 Task: Find connections with filter location Barentu with filter topic #Technologywith filter profile language Spanish with filter current company Ixigo with filter school Sydenham College of Commerce and Economics with filter industry Retail Apparel and Fashion with filter service category Homeowners Insurance with filter keywords title Data Entry
Action: Mouse moved to (513, 70)
Screenshot: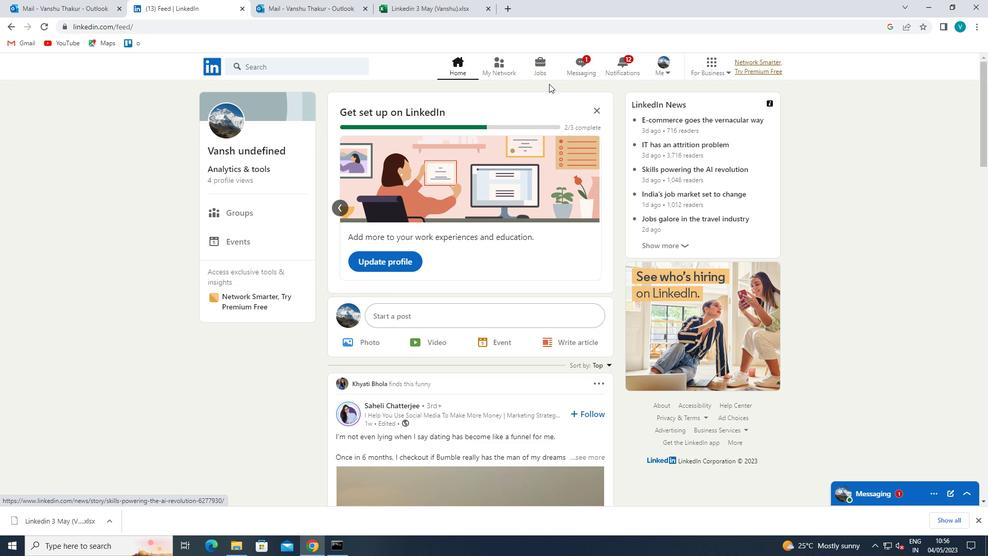 
Action: Mouse pressed left at (513, 70)
Screenshot: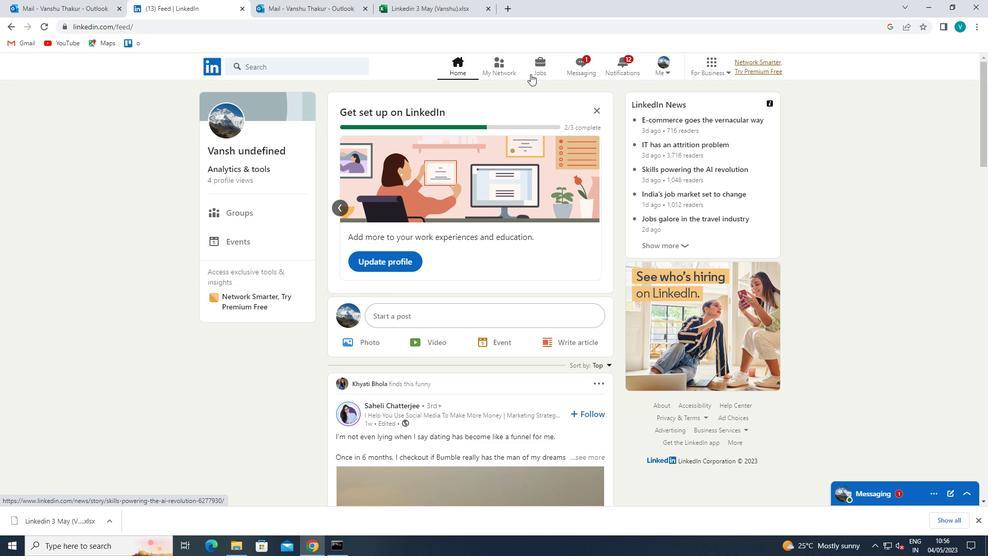 
Action: Mouse moved to (284, 122)
Screenshot: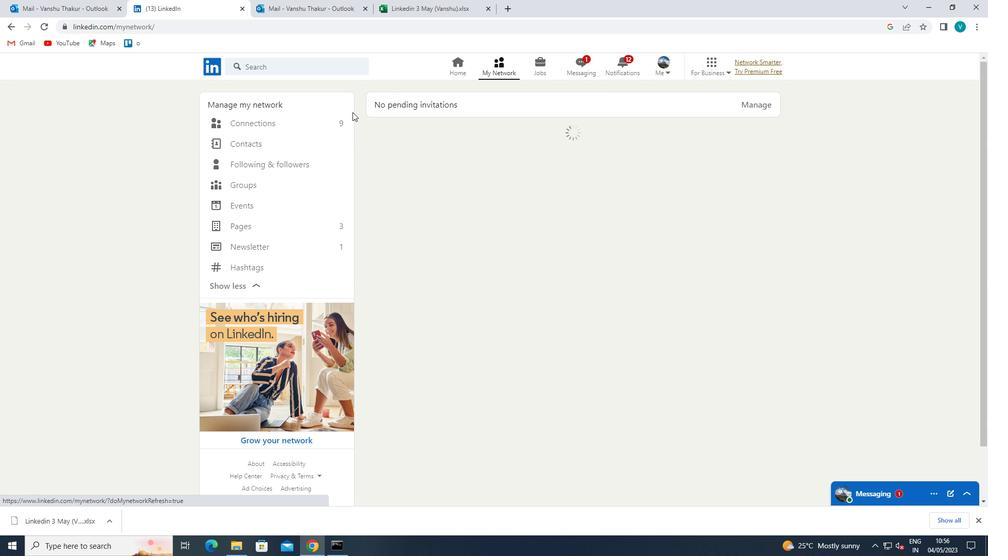 
Action: Mouse pressed left at (284, 122)
Screenshot: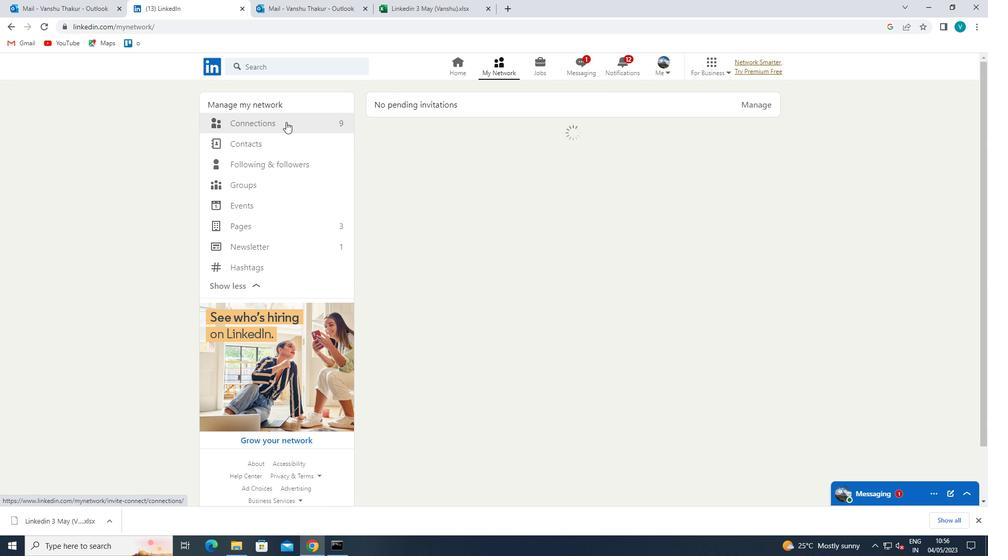 
Action: Mouse moved to (564, 127)
Screenshot: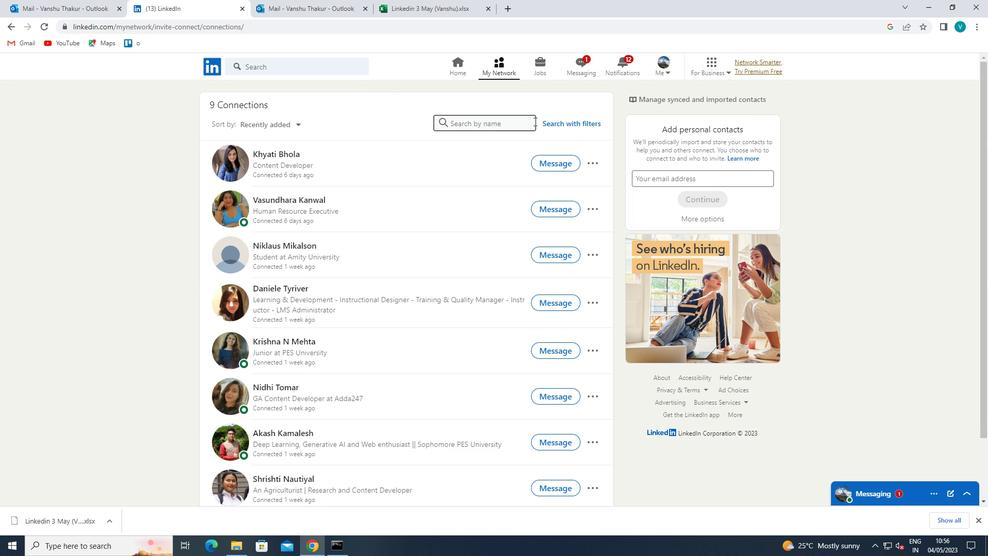 
Action: Mouse pressed left at (564, 127)
Screenshot: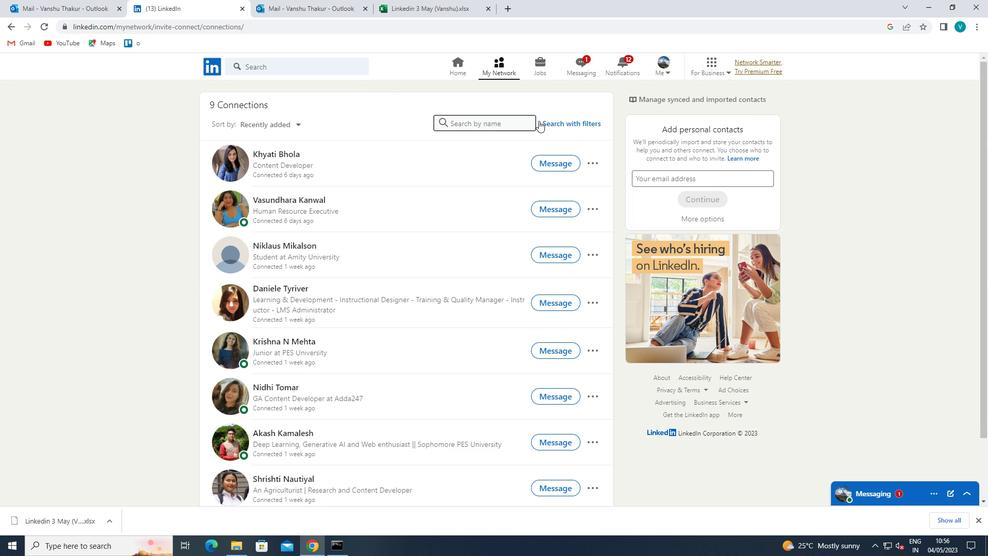 
Action: Mouse moved to (496, 96)
Screenshot: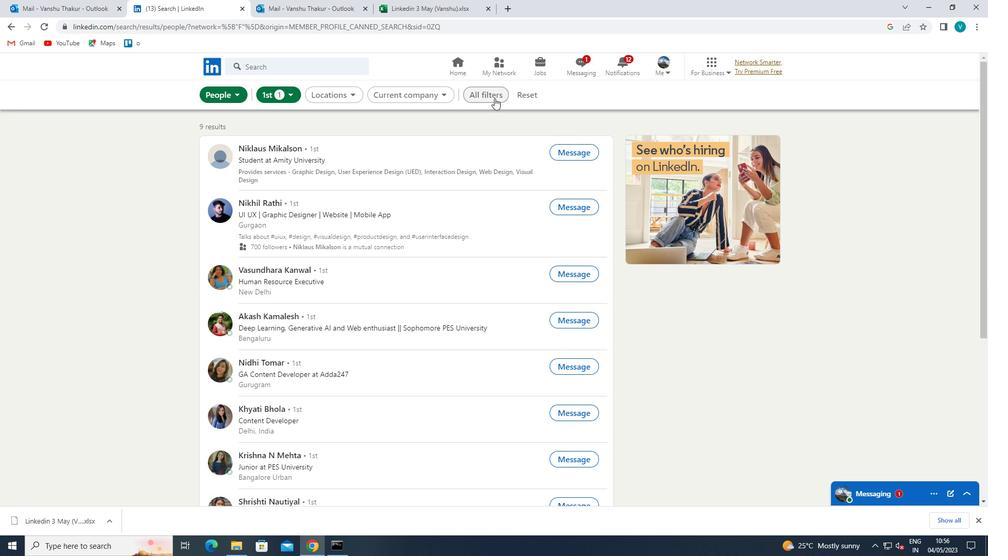 
Action: Mouse pressed left at (496, 96)
Screenshot: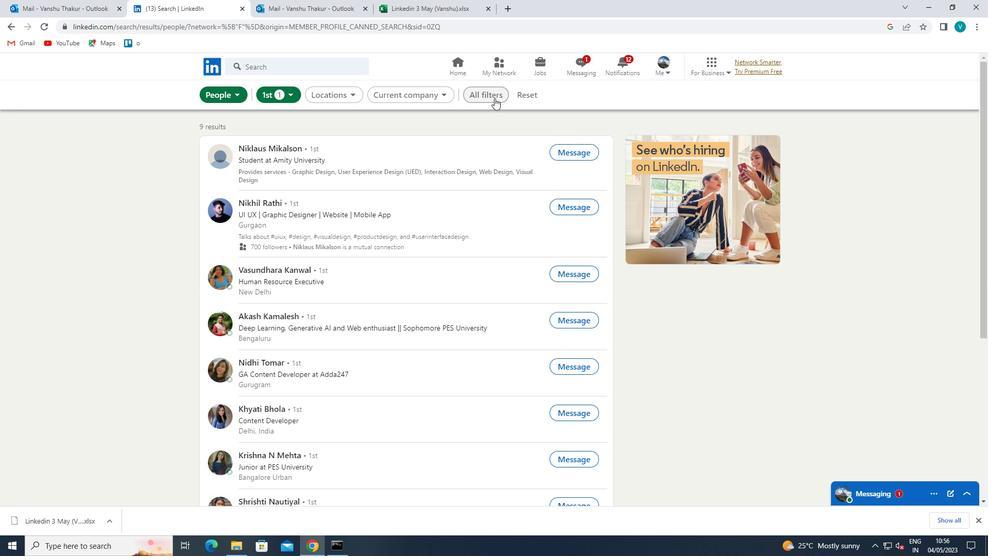 
Action: Mouse moved to (762, 210)
Screenshot: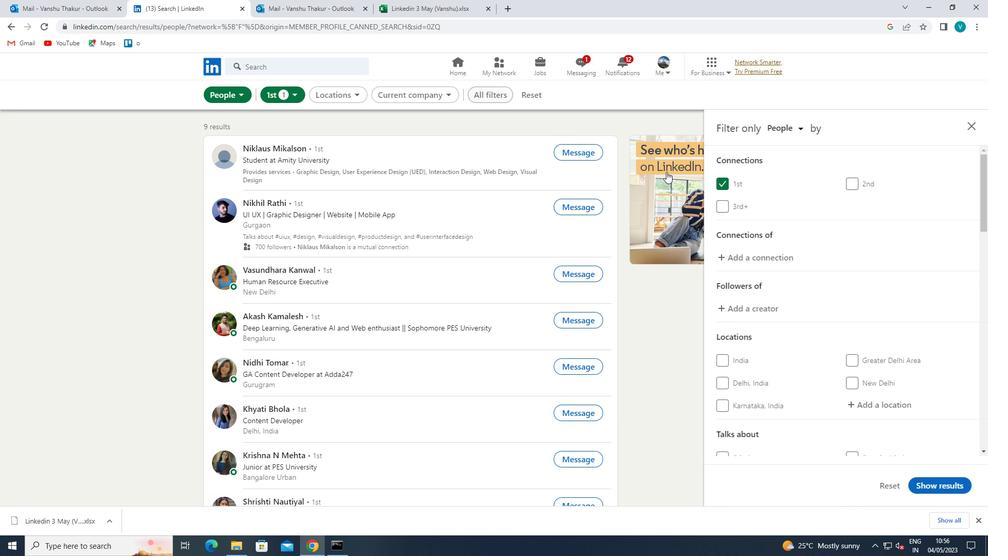 
Action: Mouse scrolled (762, 210) with delta (0, 0)
Screenshot: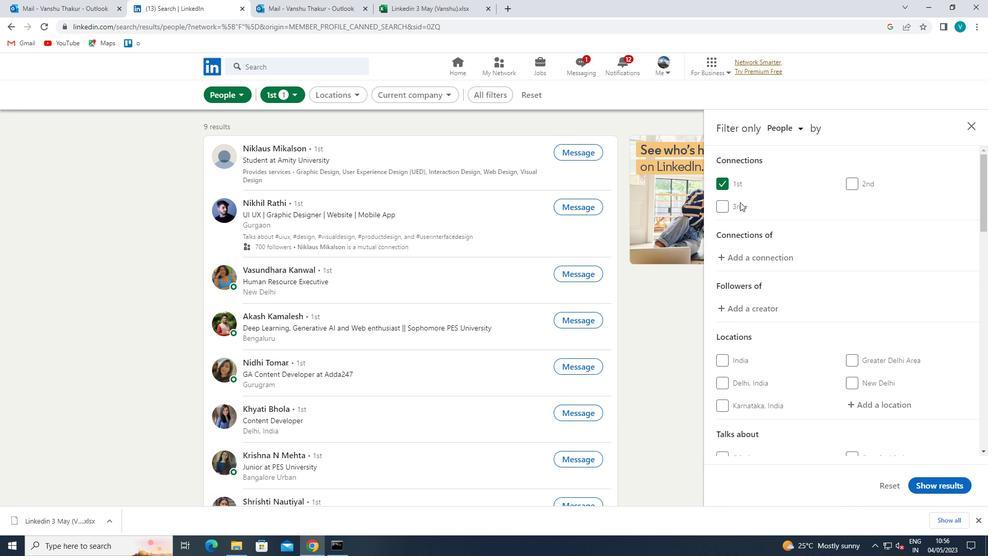 
Action: Mouse moved to (786, 240)
Screenshot: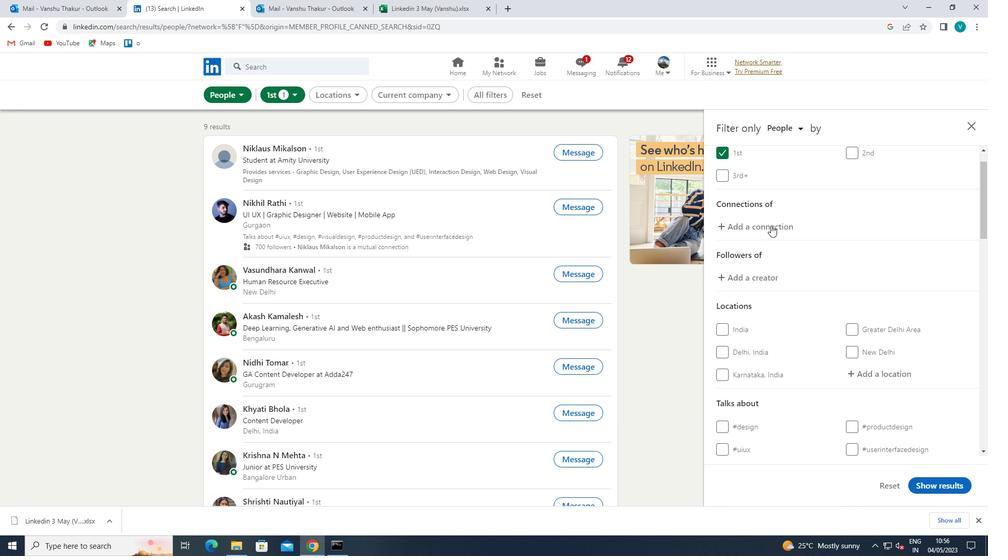 
Action: Mouse scrolled (786, 239) with delta (0, 0)
Screenshot: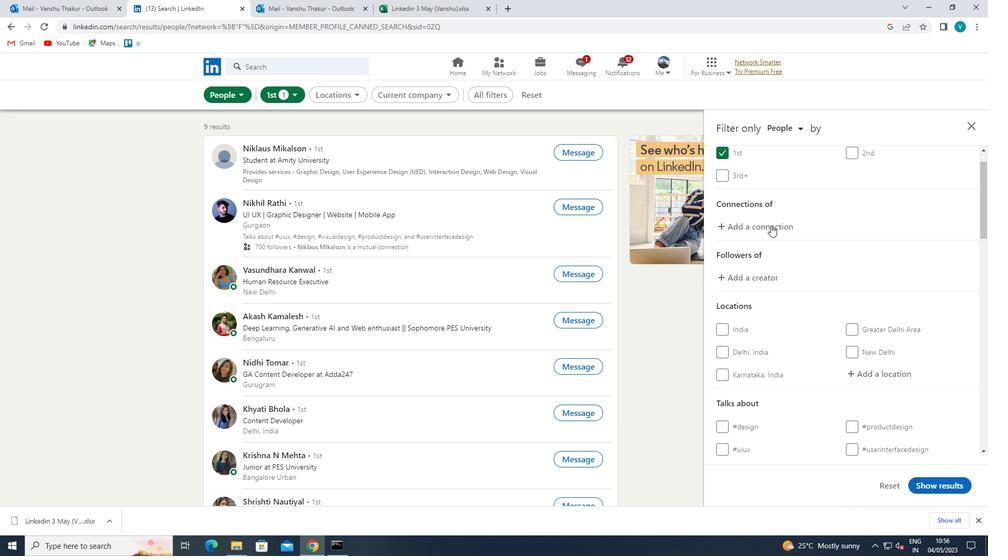 
Action: Mouse moved to (786, 240)
Screenshot: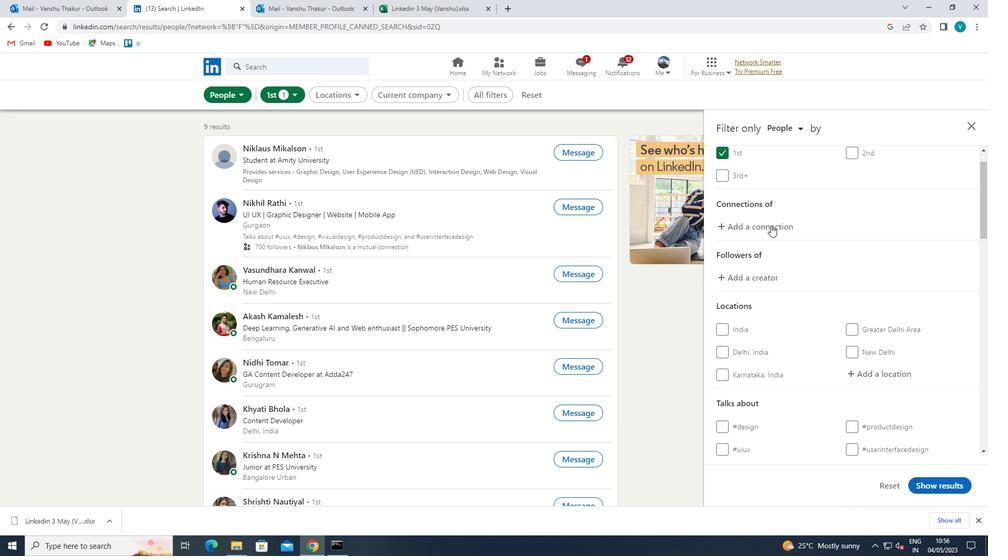 
Action: Mouse scrolled (786, 239) with delta (0, 0)
Screenshot: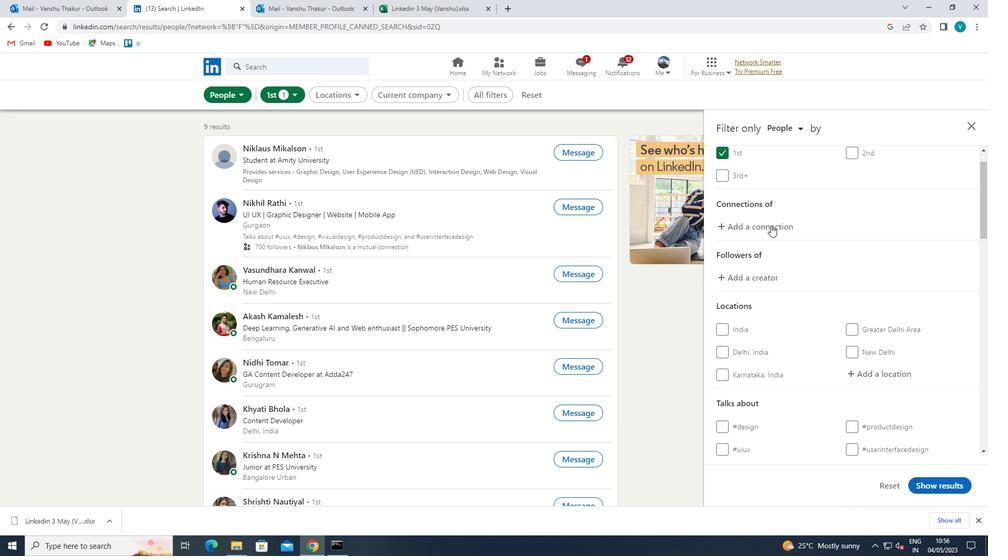 
Action: Mouse moved to (851, 260)
Screenshot: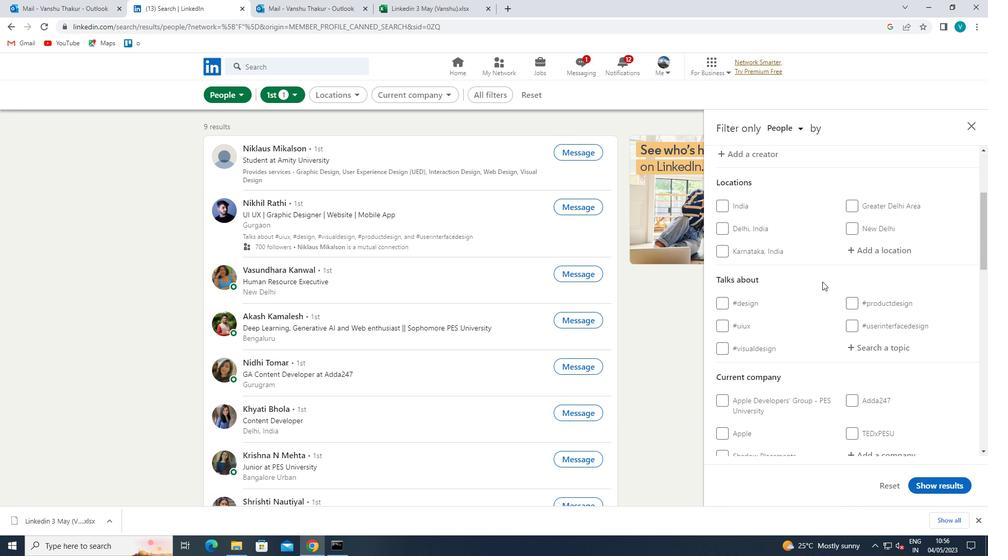 
Action: Mouse pressed left at (851, 260)
Screenshot: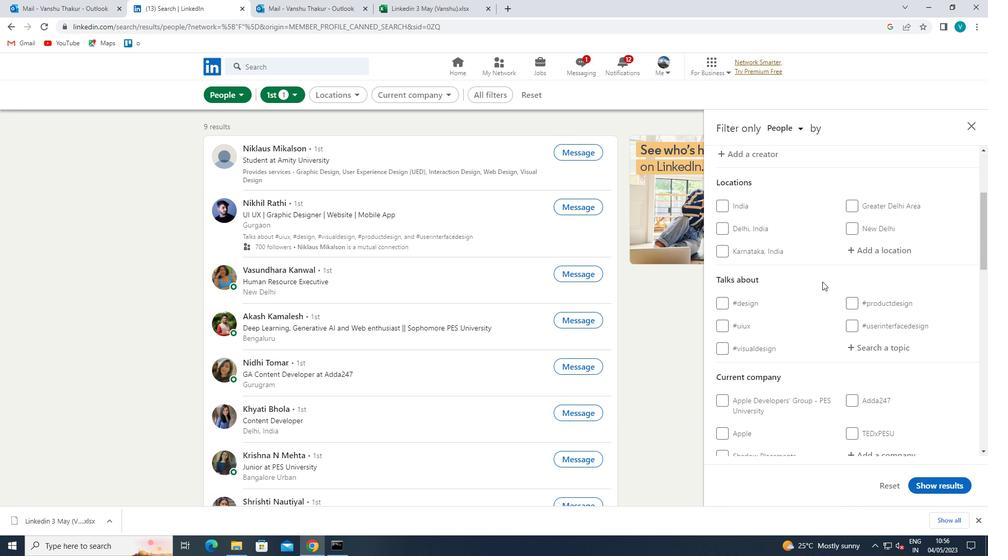 
Action: Mouse moved to (859, 253)
Screenshot: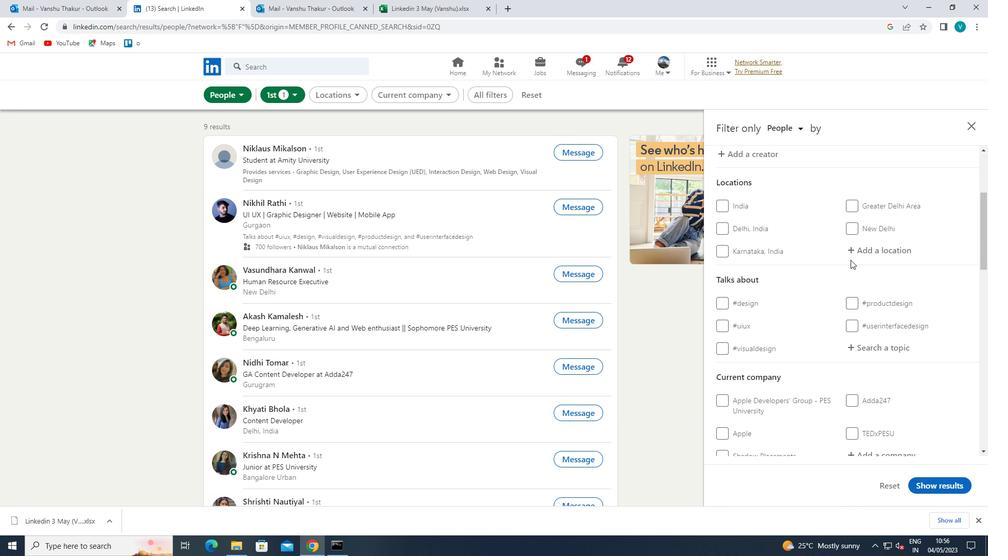 
Action: Mouse pressed left at (859, 253)
Screenshot: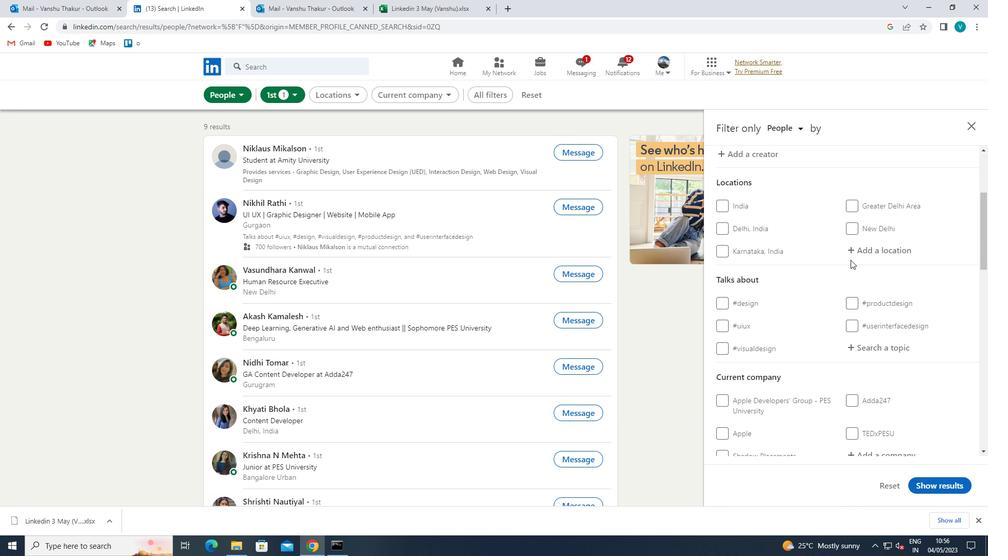 
Action: Key pressed <Key.shift>BARENTU
Screenshot: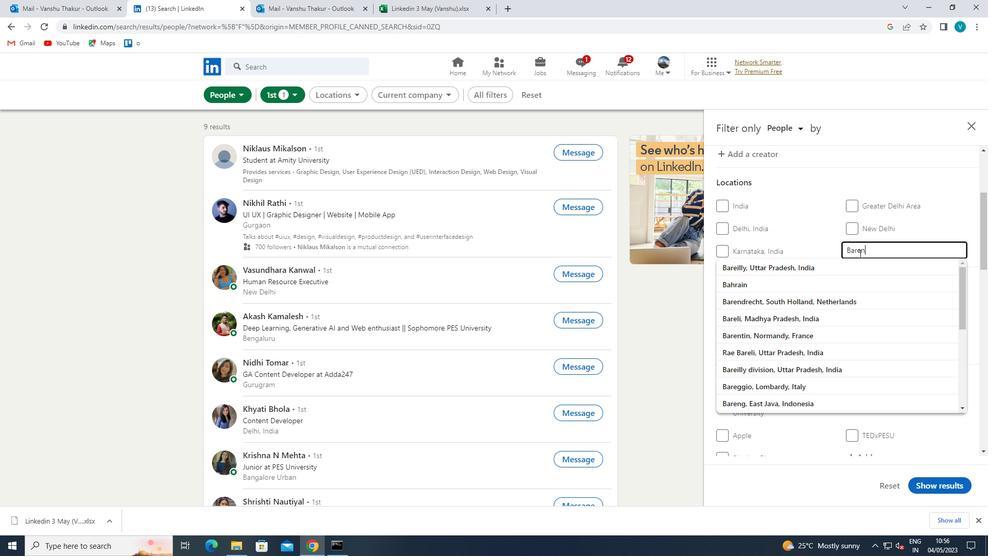 
Action: Mouse moved to (844, 263)
Screenshot: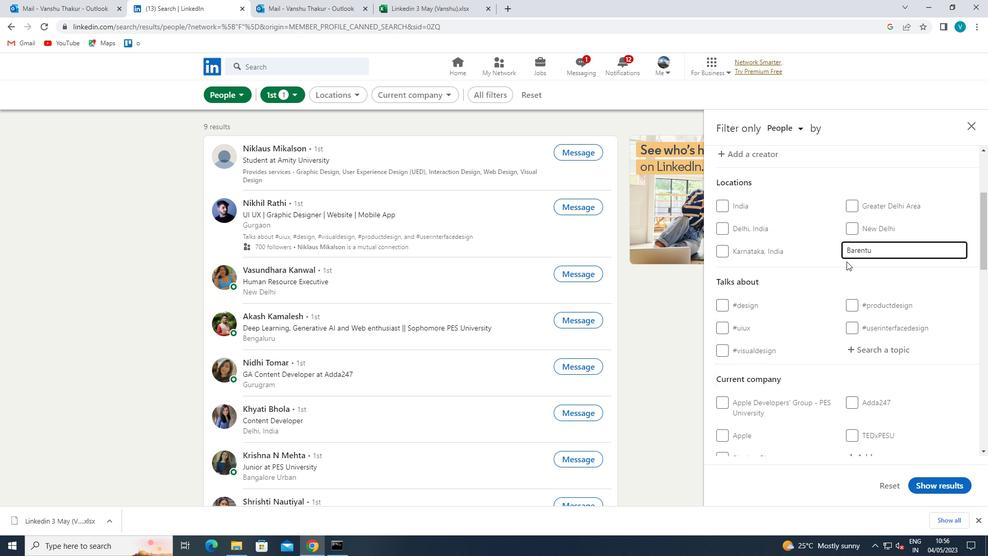 
Action: Mouse pressed left at (844, 263)
Screenshot: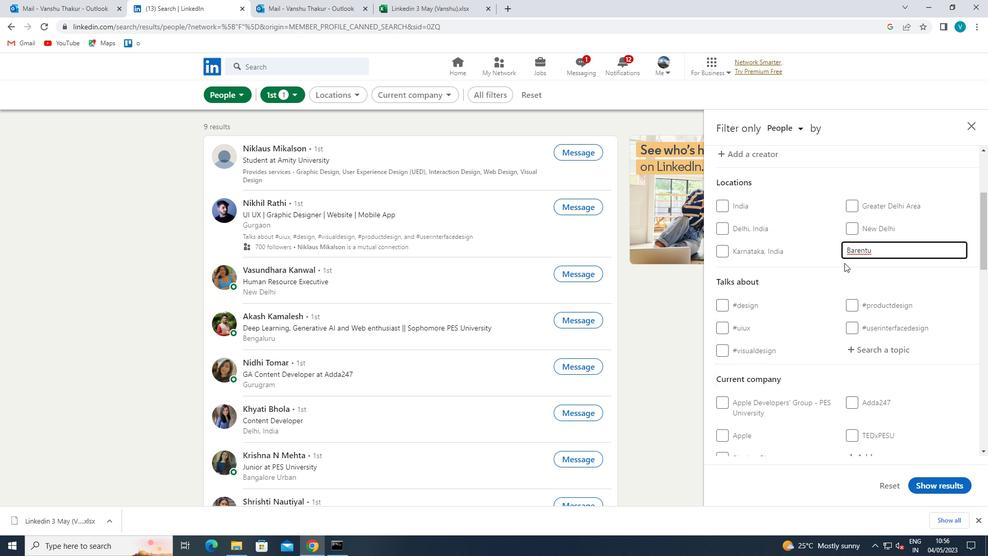 
Action: Mouse scrolled (844, 262) with delta (0, 0)
Screenshot: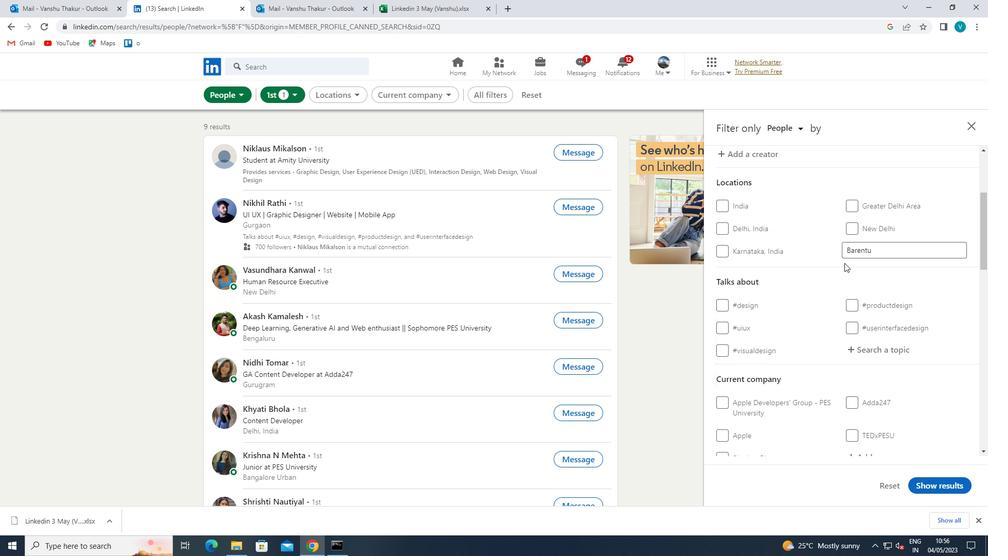 
Action: Mouse scrolled (844, 262) with delta (0, 0)
Screenshot: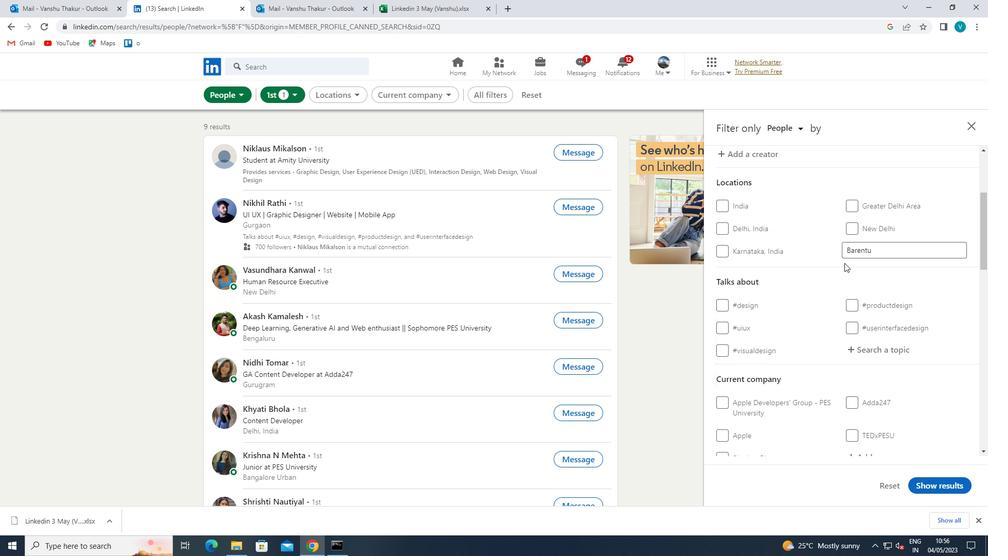 
Action: Mouse moved to (874, 254)
Screenshot: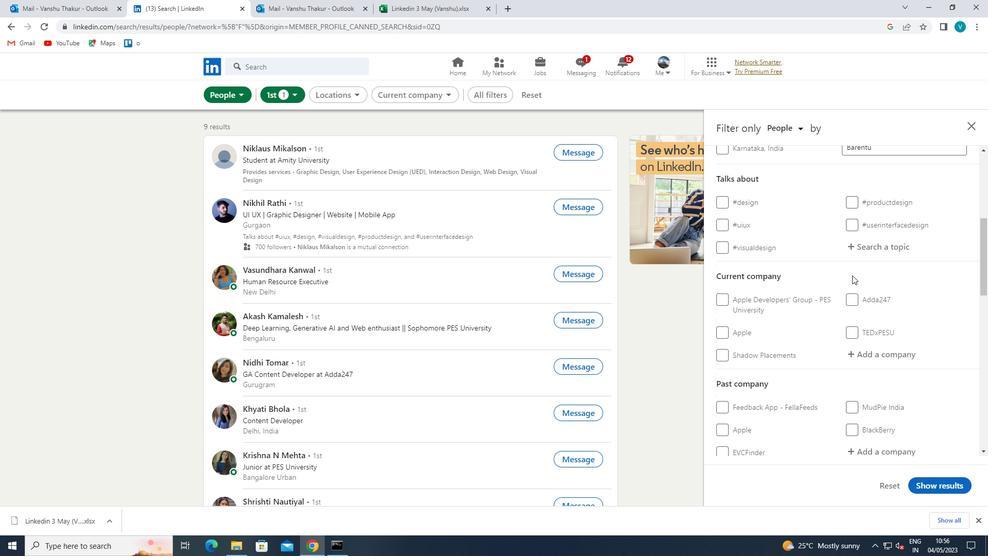 
Action: Mouse pressed left at (874, 254)
Screenshot: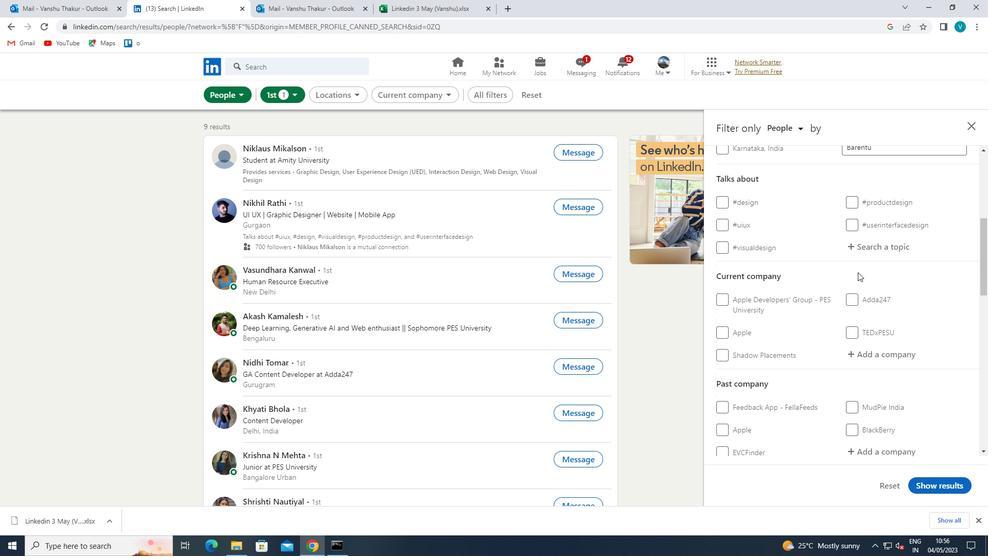 
Action: Mouse moved to (875, 253)
Screenshot: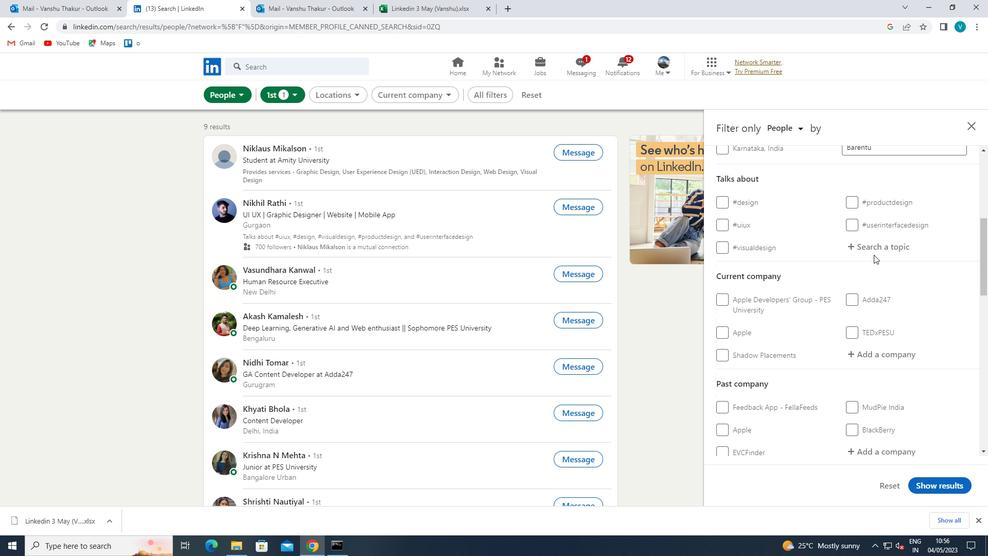 
Action: Mouse pressed left at (875, 253)
Screenshot: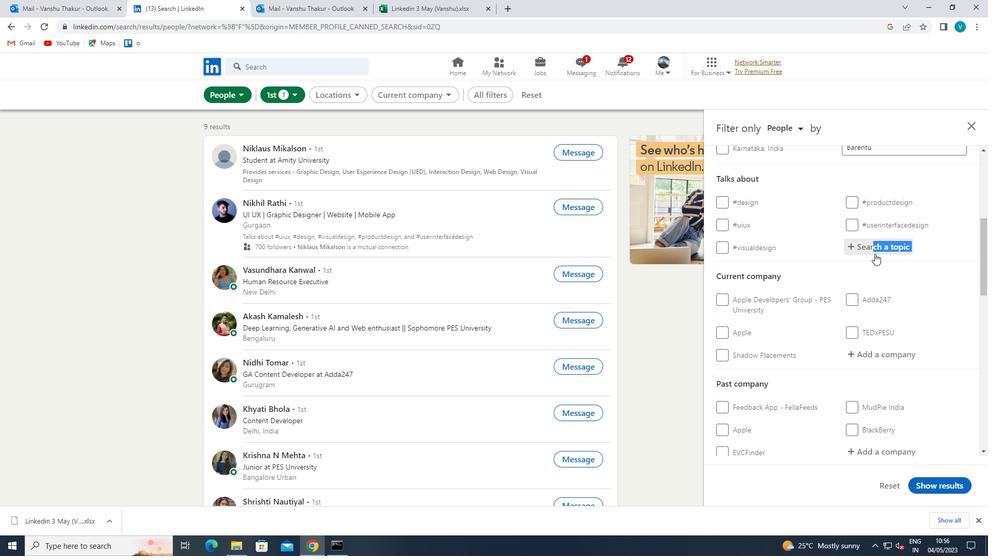 
Action: Key pressed TECHNO
Screenshot: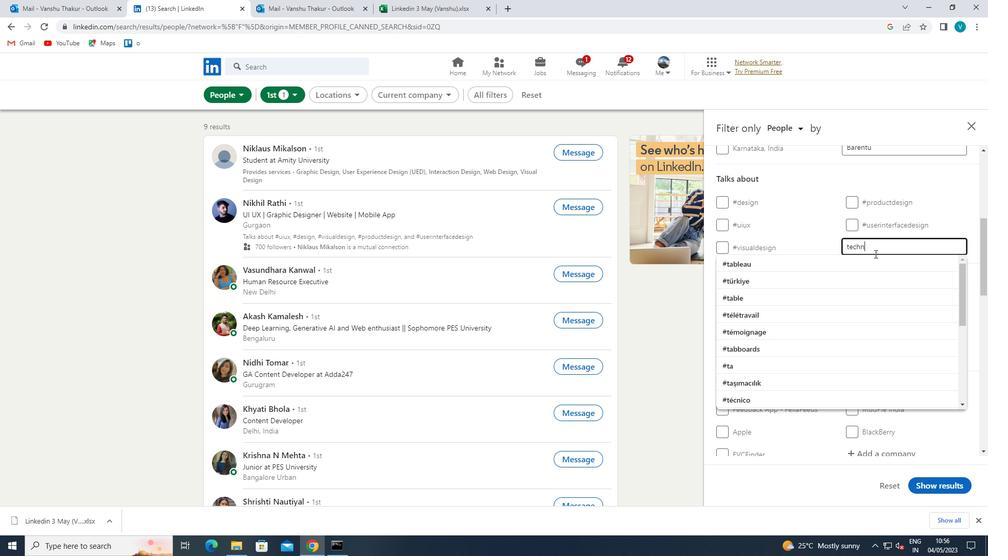 
Action: Mouse moved to (857, 264)
Screenshot: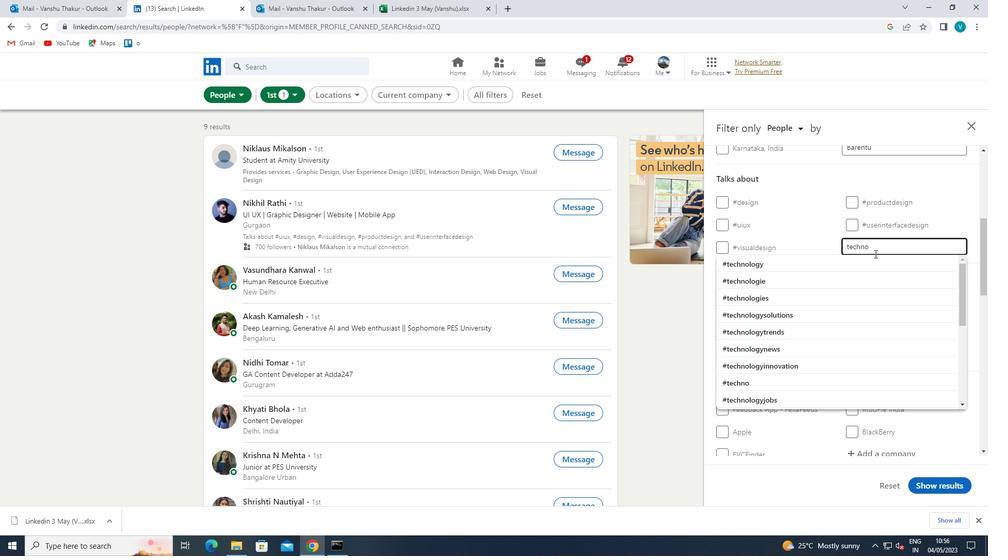 
Action: Mouse pressed left at (857, 264)
Screenshot: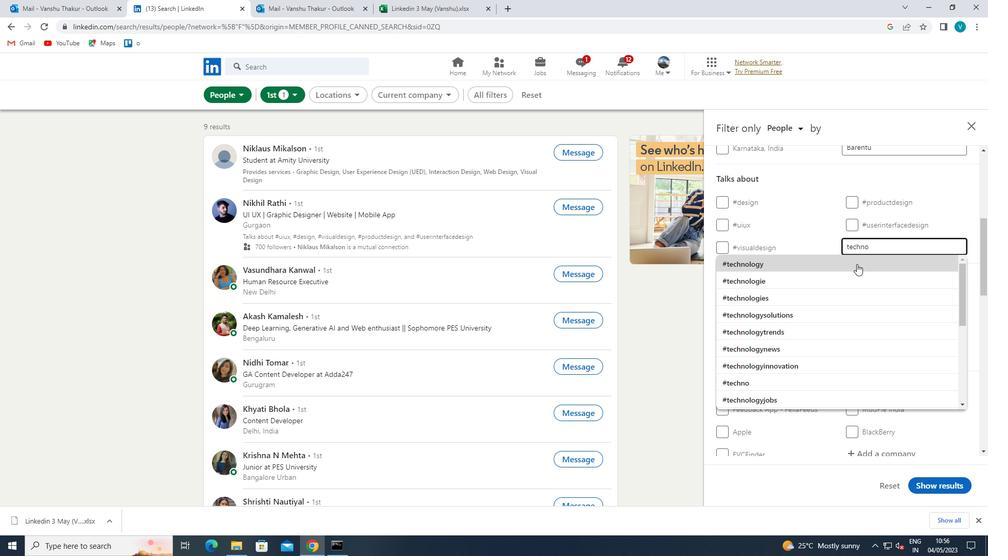 
Action: Mouse scrolled (857, 263) with delta (0, 0)
Screenshot: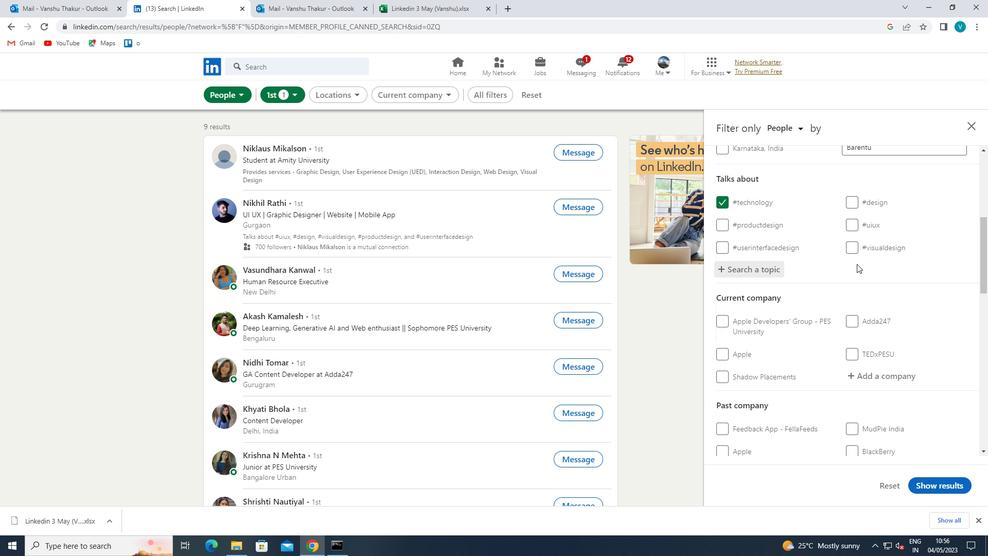 
Action: Mouse scrolled (857, 263) with delta (0, 0)
Screenshot: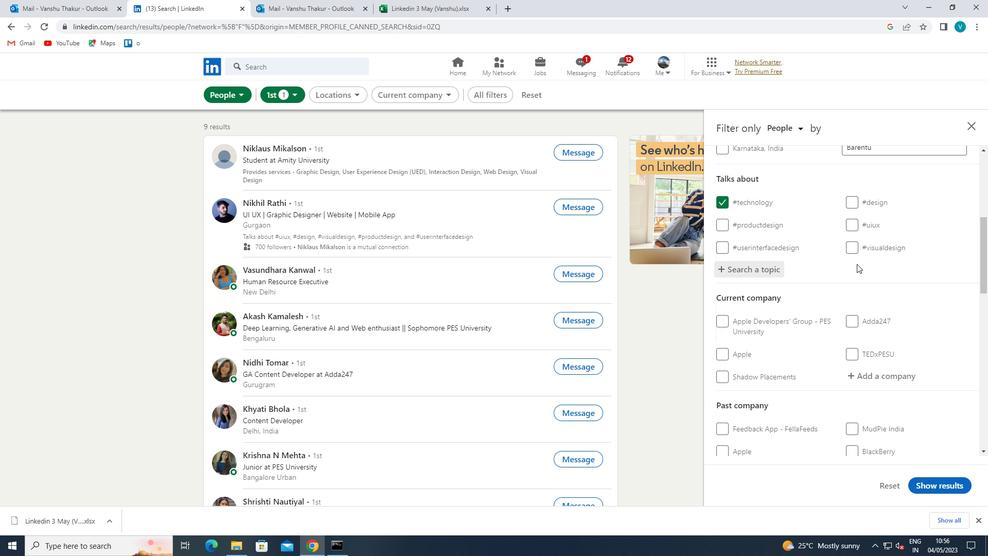 
Action: Mouse moved to (860, 266)
Screenshot: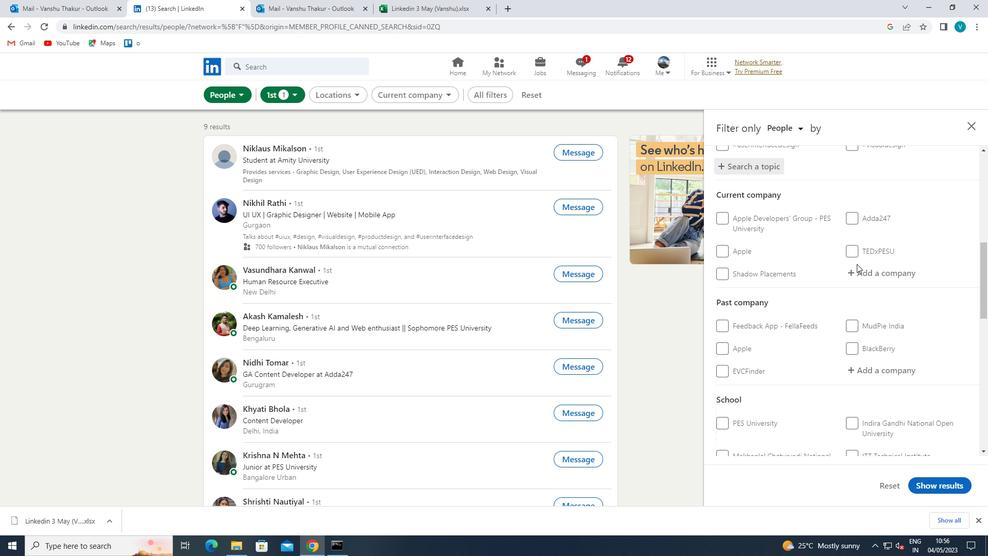 
Action: Mouse pressed left at (860, 266)
Screenshot: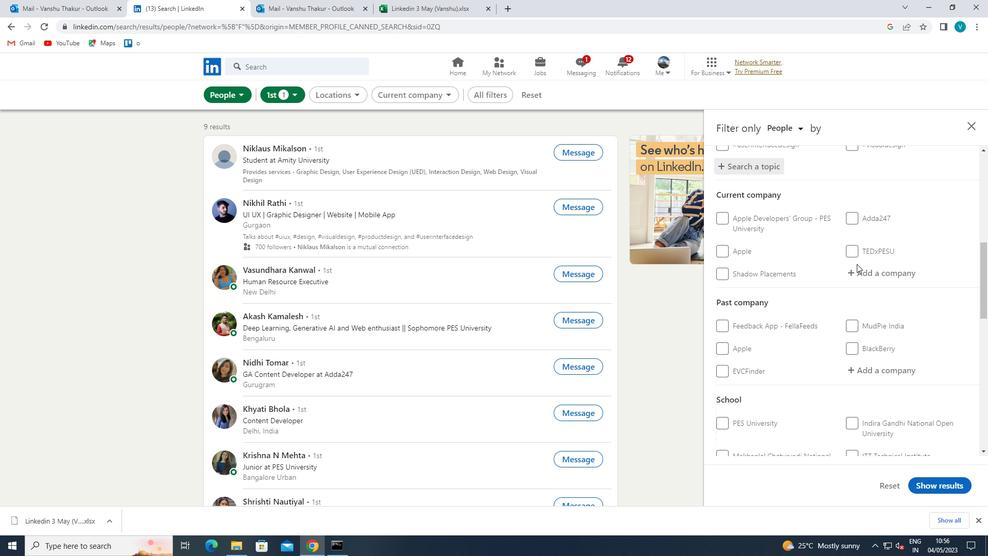 
Action: Mouse moved to (861, 266)
Screenshot: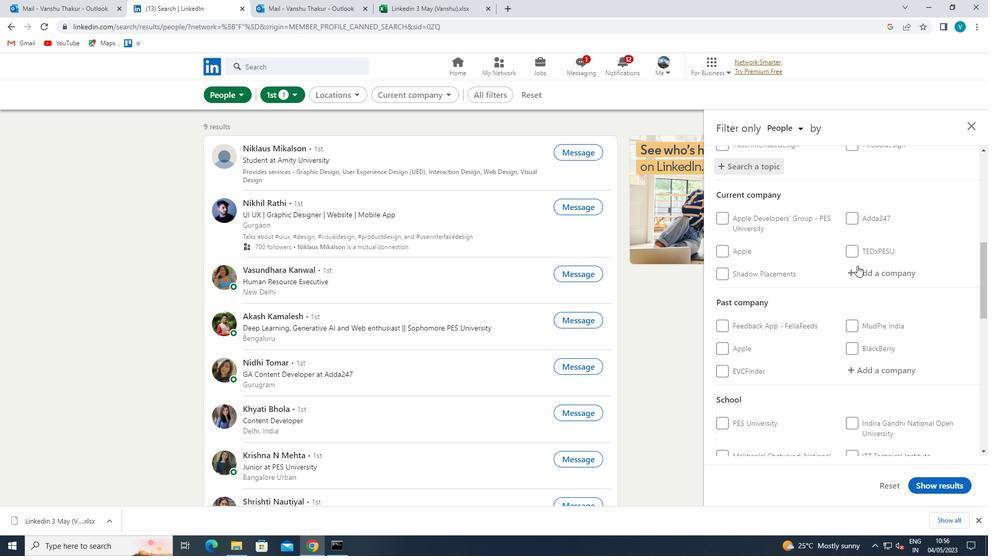 
Action: Key pressed LXIGO
Screenshot: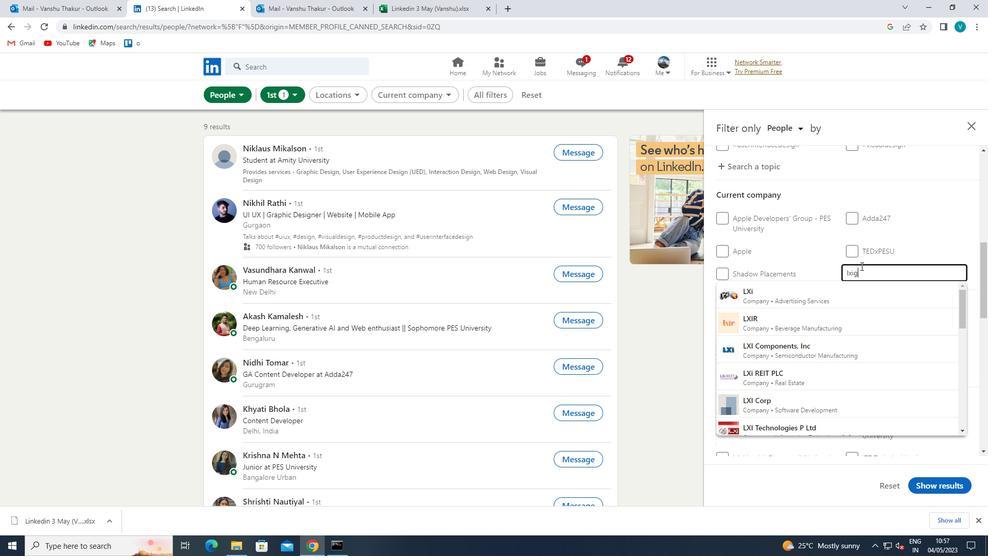 
Action: Mouse moved to (829, 275)
Screenshot: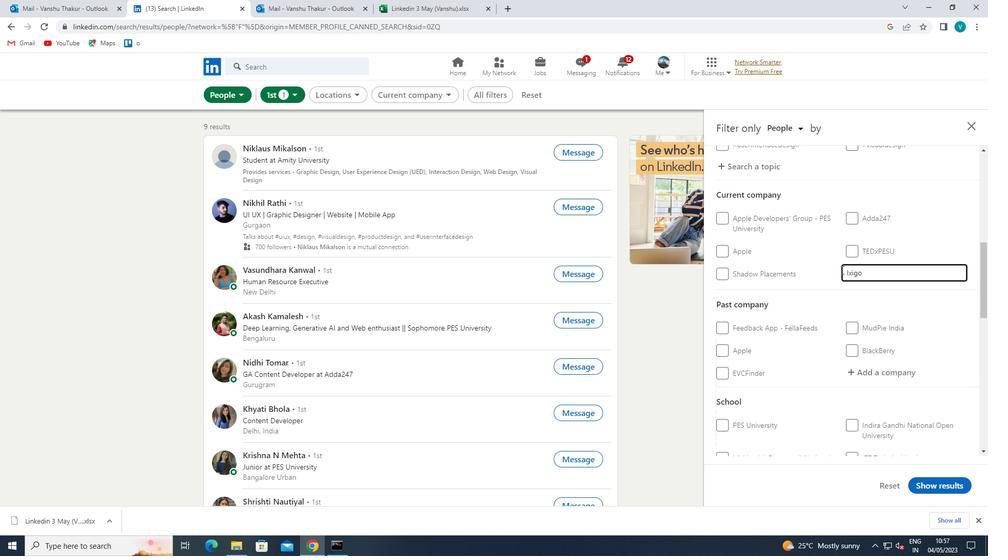 
Action: Mouse pressed left at (829, 275)
Screenshot: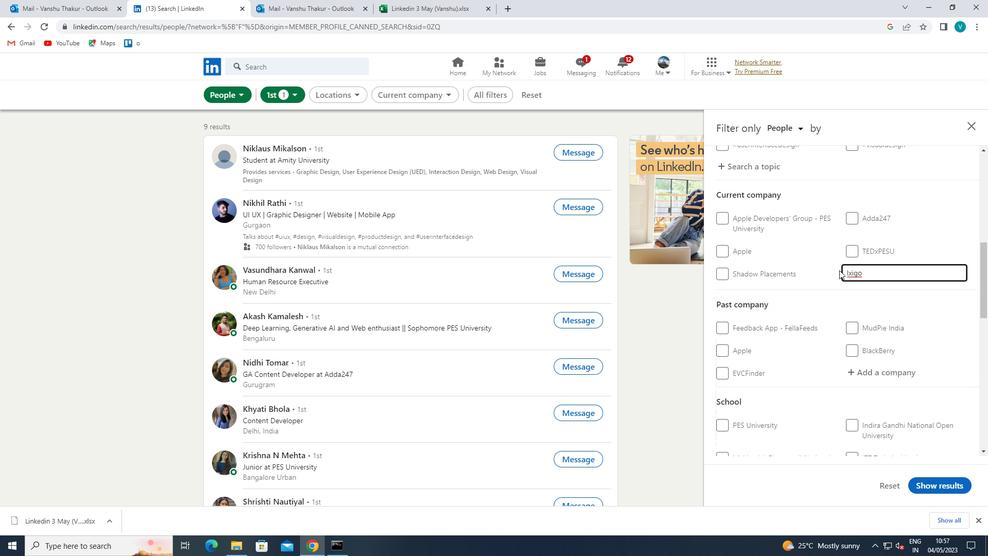 
Action: Mouse scrolled (829, 274) with delta (0, 0)
Screenshot: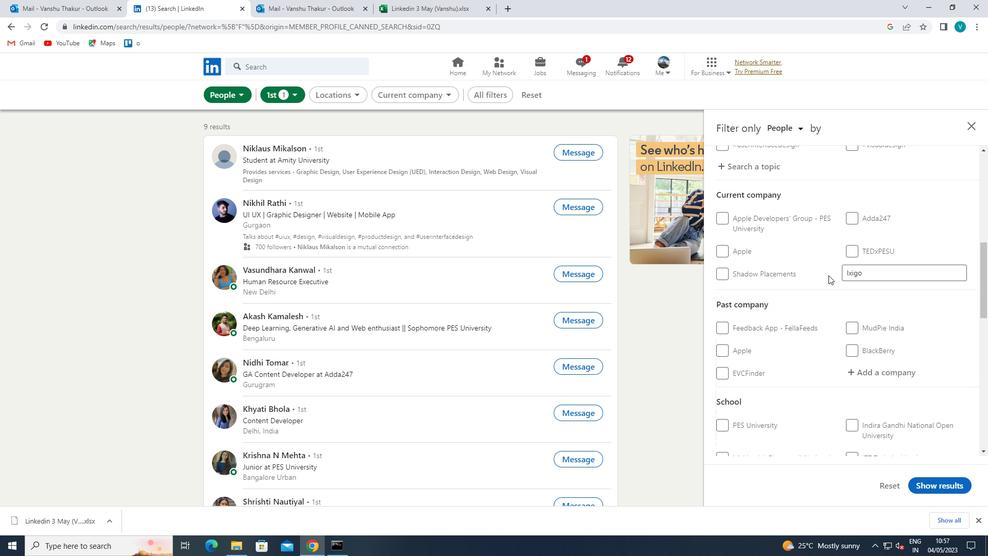 
Action: Mouse scrolled (829, 274) with delta (0, 0)
Screenshot: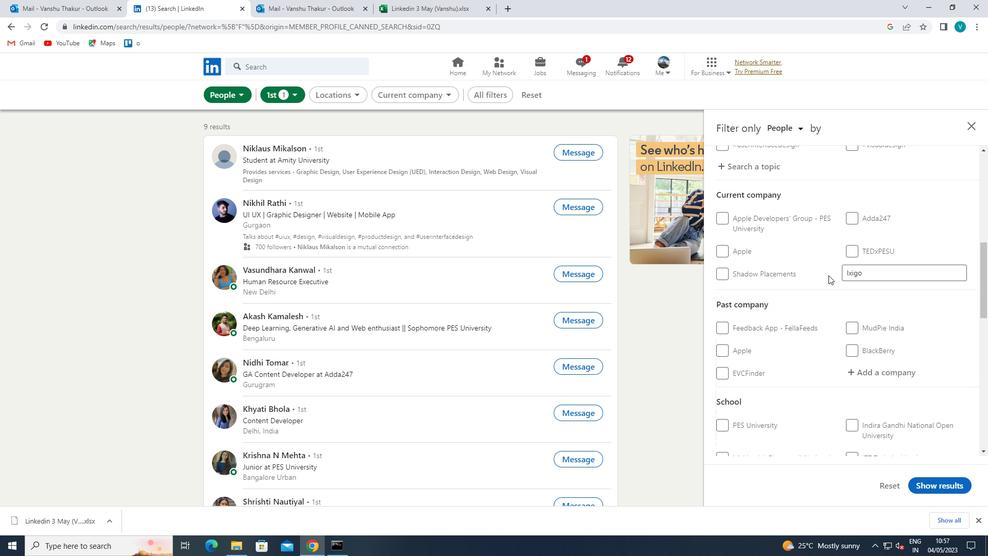 
Action: Mouse scrolled (829, 274) with delta (0, 0)
Screenshot: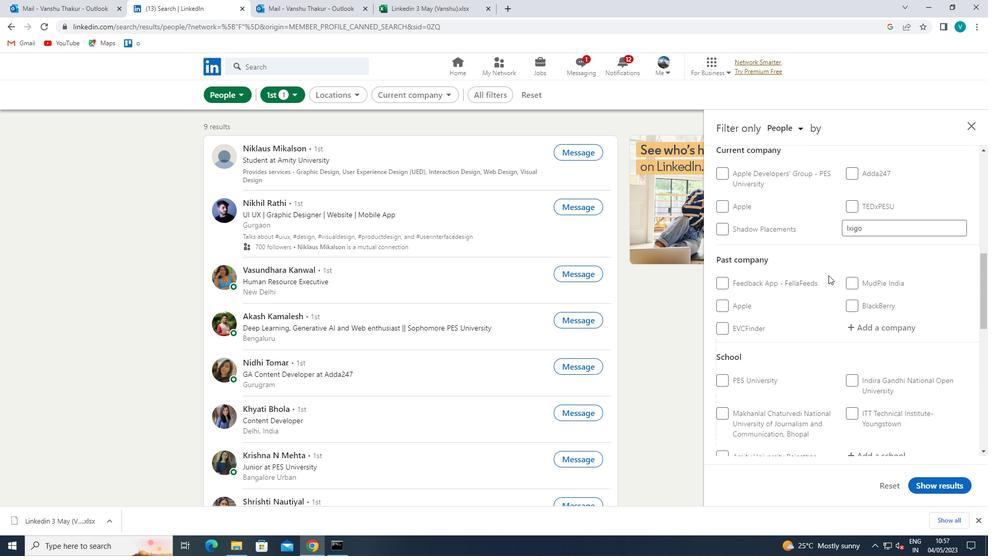 
Action: Mouse moved to (860, 341)
Screenshot: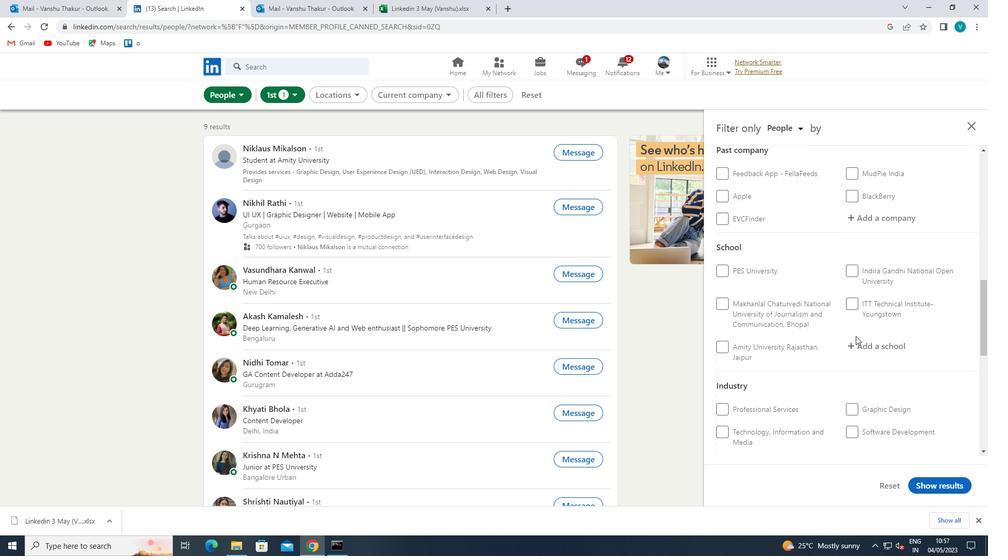 
Action: Mouse pressed left at (860, 341)
Screenshot: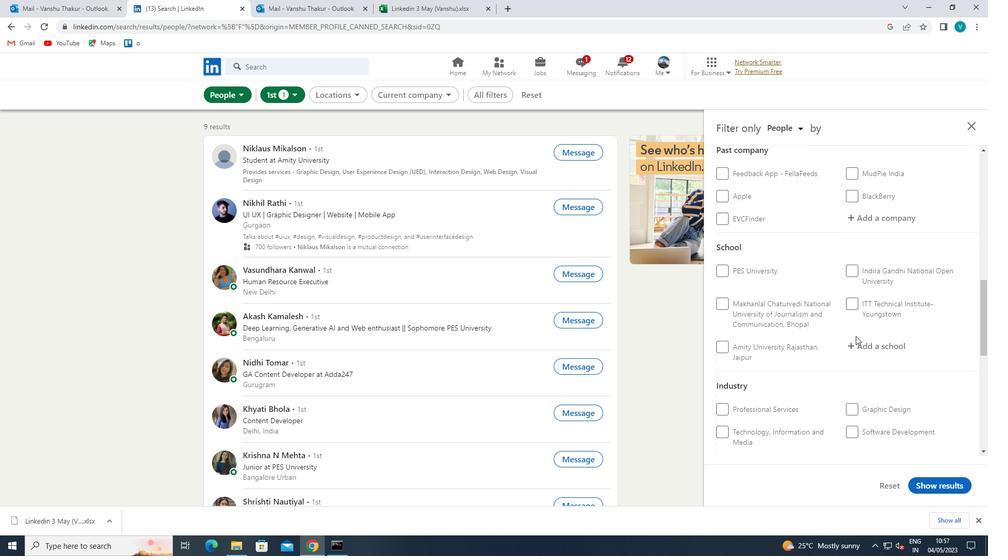 
Action: Mouse moved to (860, 342)
Screenshot: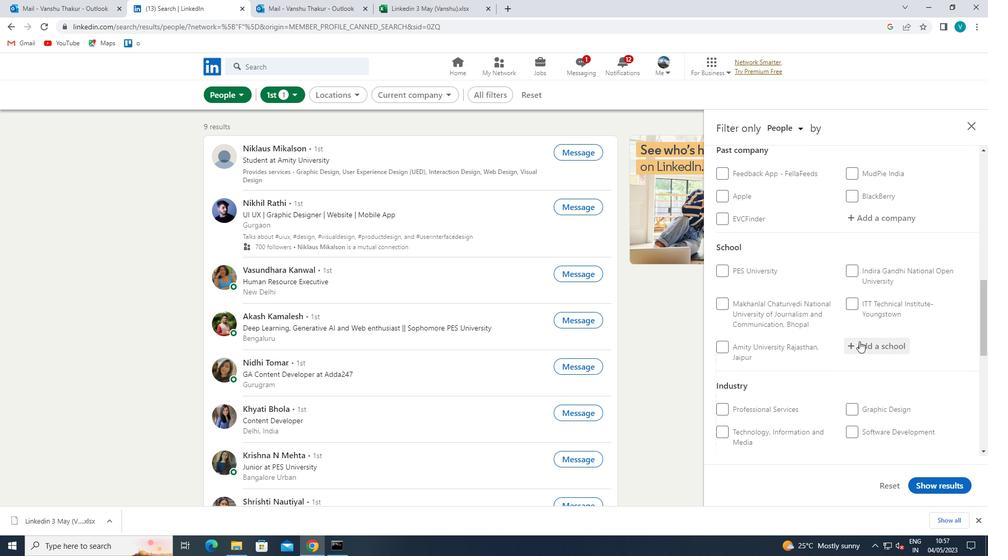 
Action: Key pressed <Key.shift>SYDENHAM
Screenshot: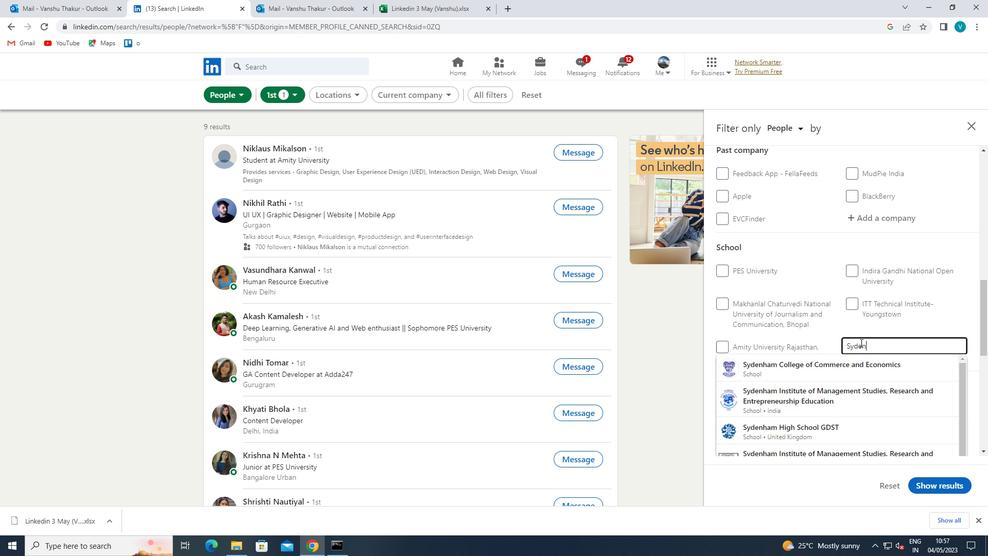 
Action: Mouse moved to (854, 366)
Screenshot: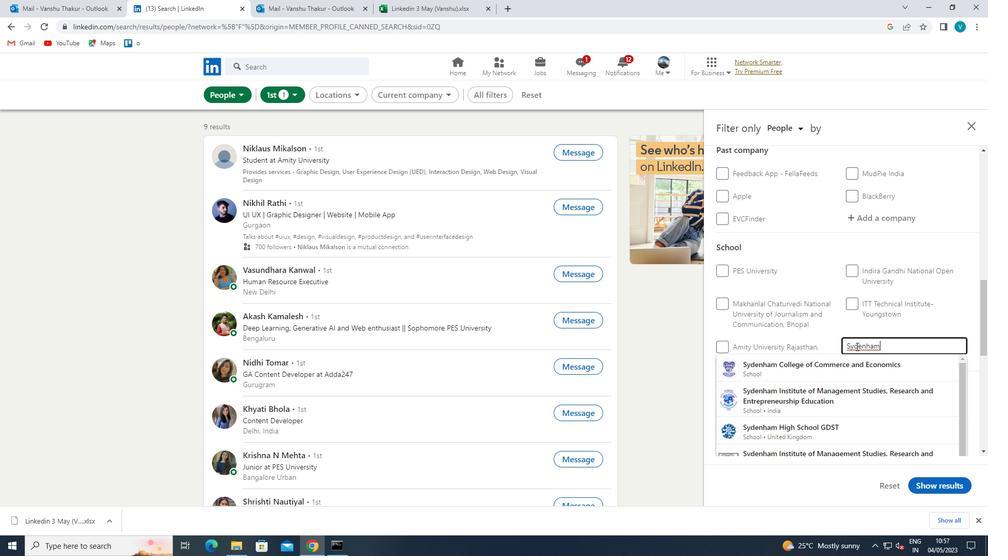 
Action: Mouse pressed left at (854, 366)
Screenshot: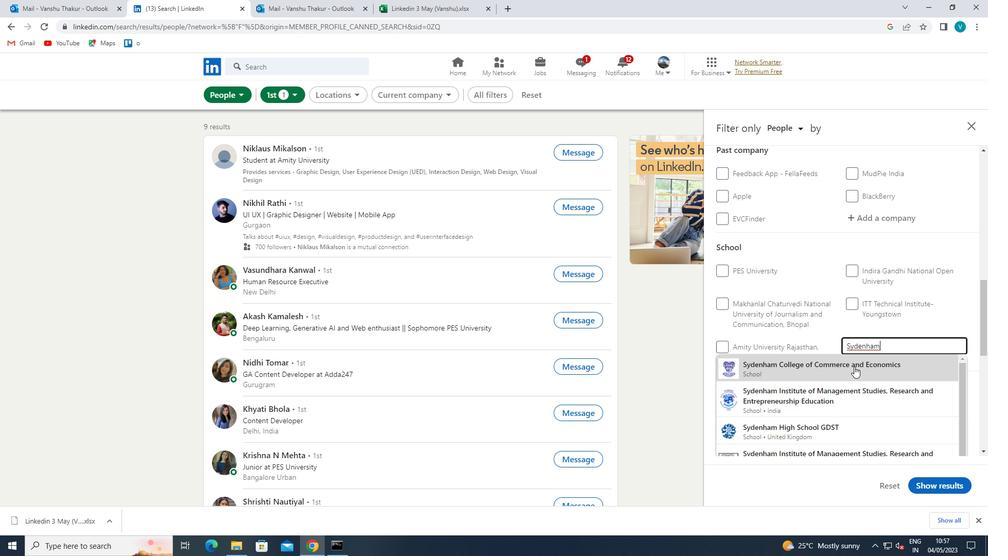 
Action: Mouse scrolled (854, 366) with delta (0, 0)
Screenshot: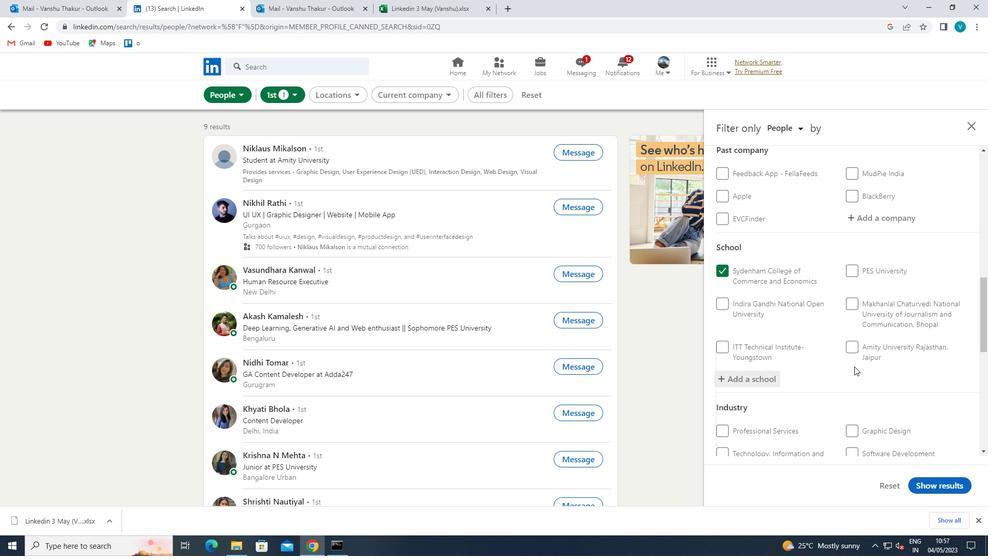 
Action: Mouse scrolled (854, 366) with delta (0, 0)
Screenshot: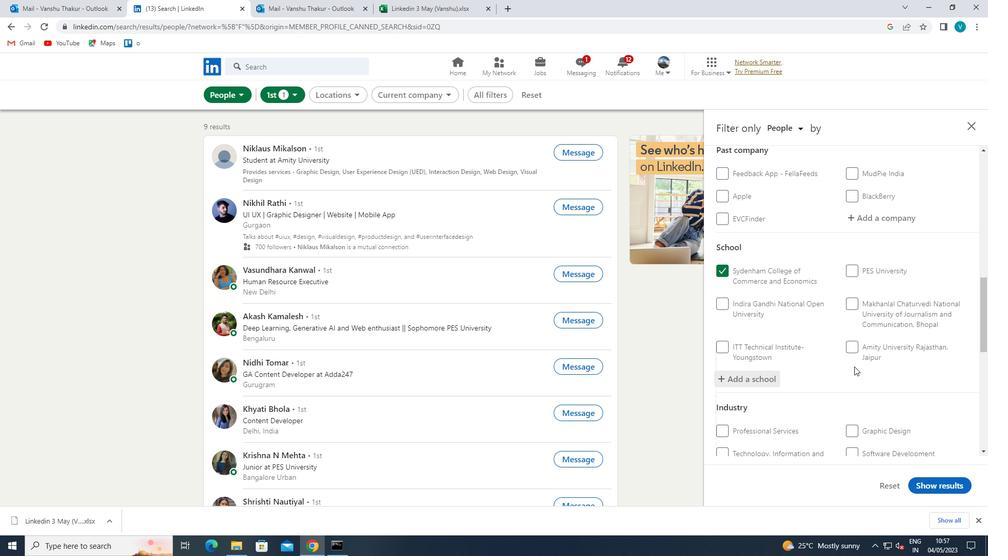 
Action: Mouse scrolled (854, 366) with delta (0, 0)
Screenshot: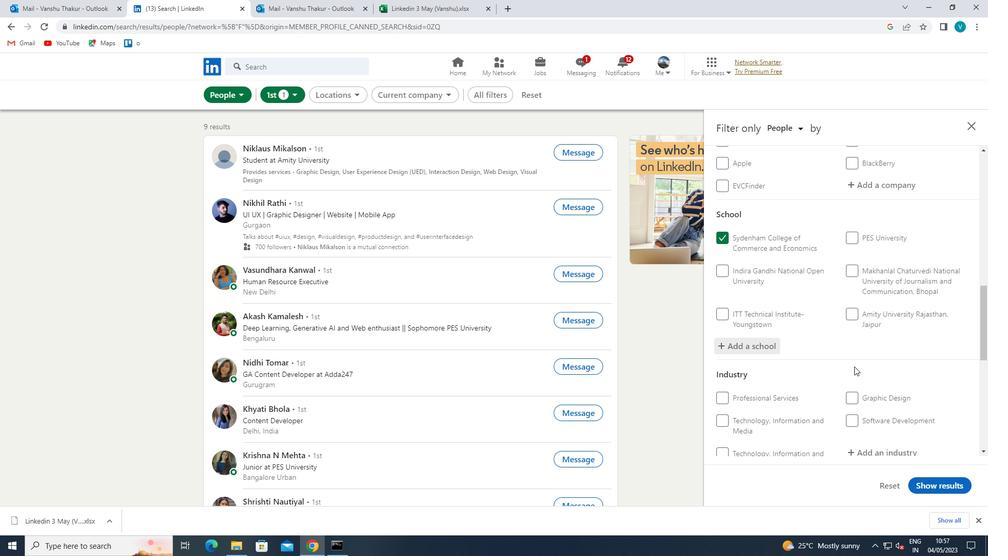 
Action: Mouse moved to (883, 335)
Screenshot: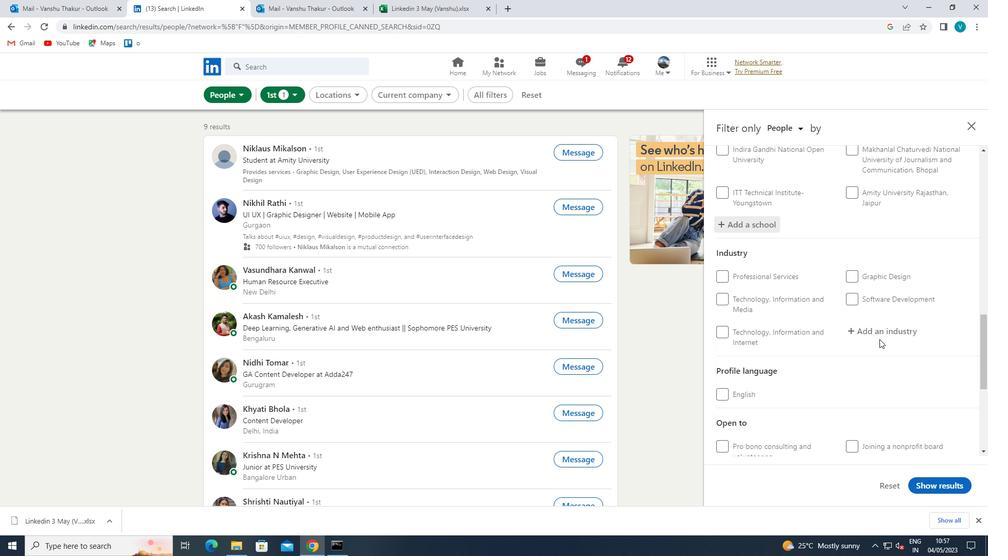 
Action: Mouse pressed left at (883, 335)
Screenshot: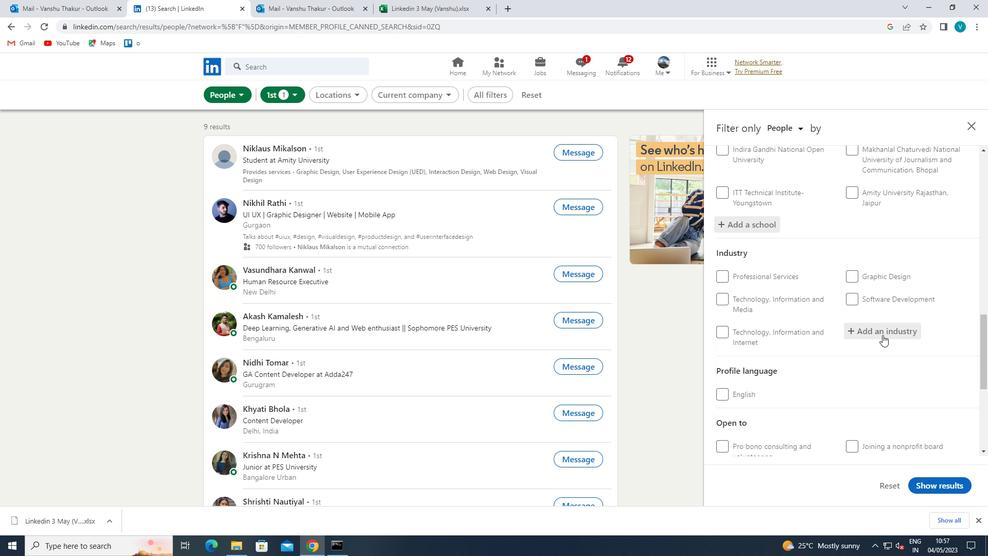 
Action: Mouse moved to (890, 330)
Screenshot: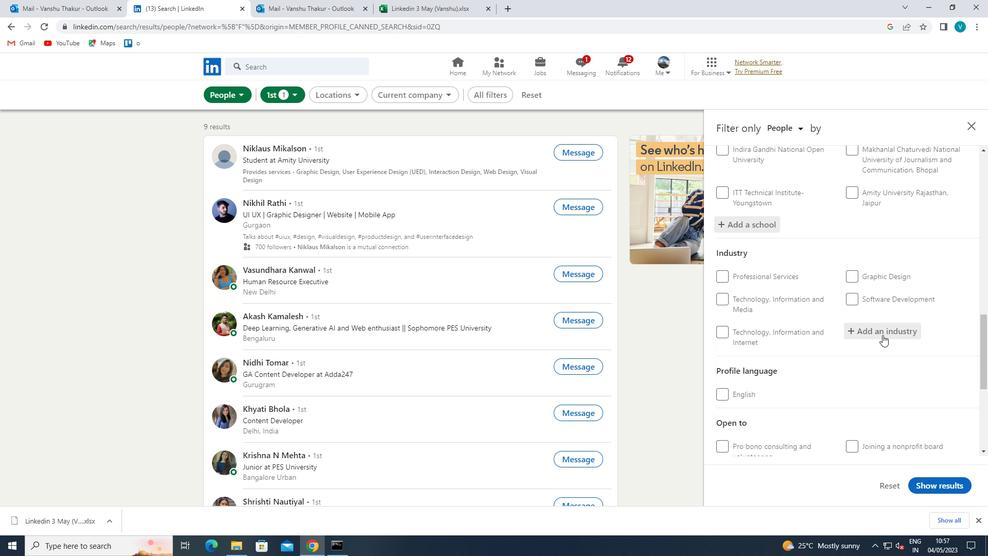 
Action: Key pressed <Key.shift>RETAIL<Key.space>
Screenshot: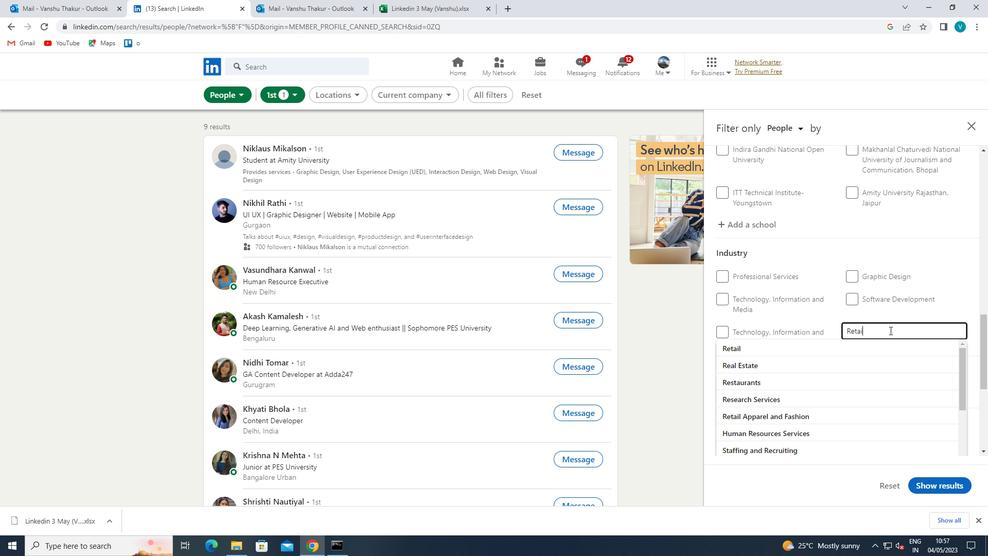 
Action: Mouse moved to (852, 363)
Screenshot: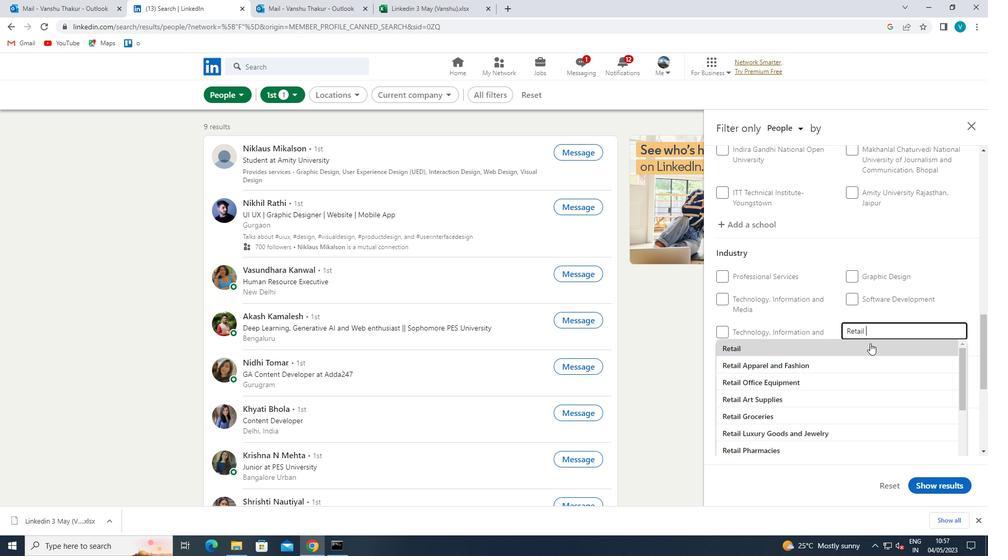 
Action: Mouse pressed left at (852, 363)
Screenshot: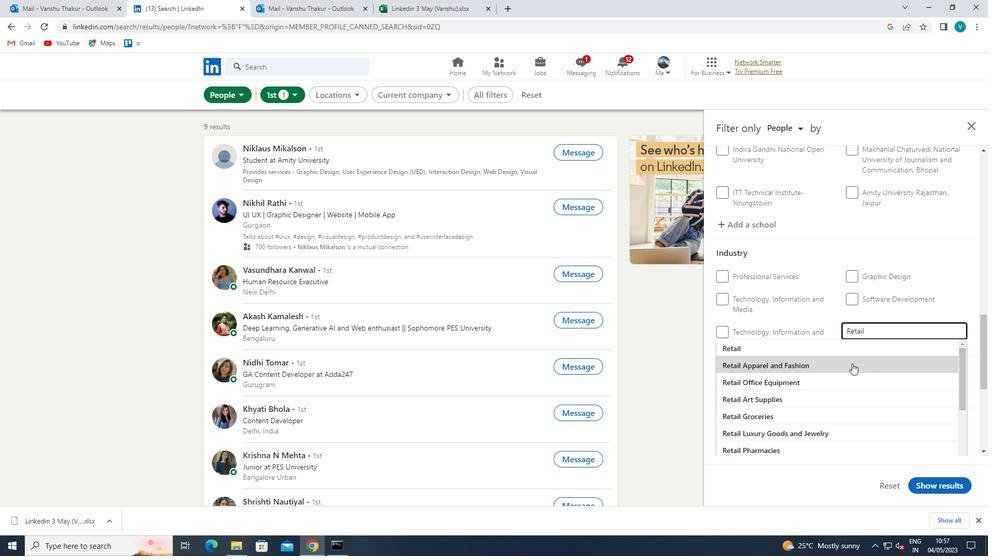 
Action: Mouse scrolled (852, 363) with delta (0, 0)
Screenshot: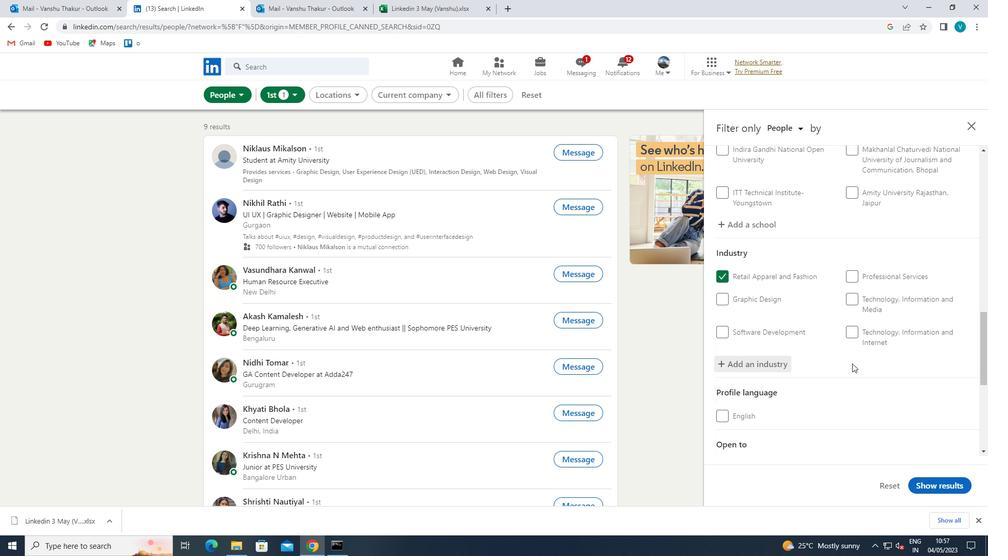 
Action: Mouse scrolled (852, 363) with delta (0, 0)
Screenshot: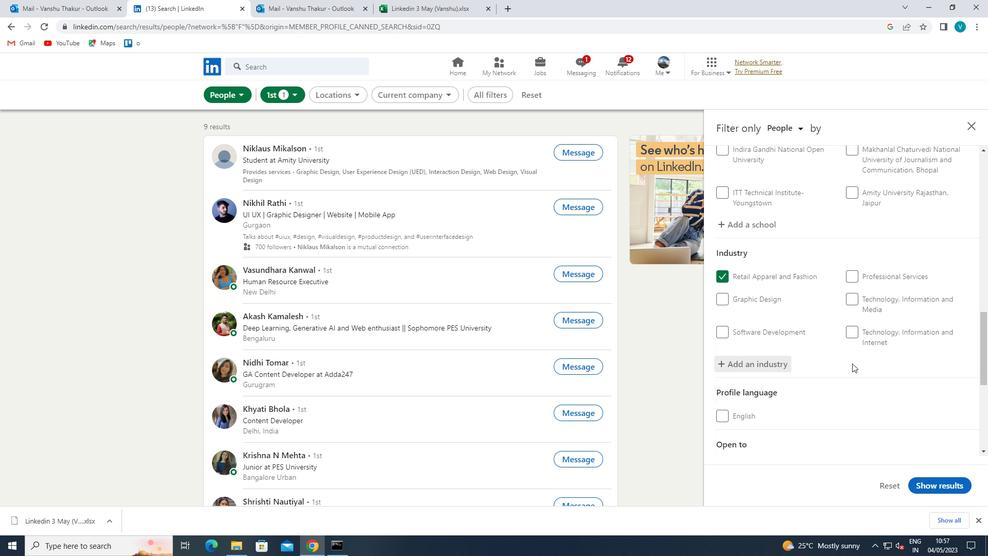 
Action: Mouse scrolled (852, 363) with delta (0, 0)
Screenshot: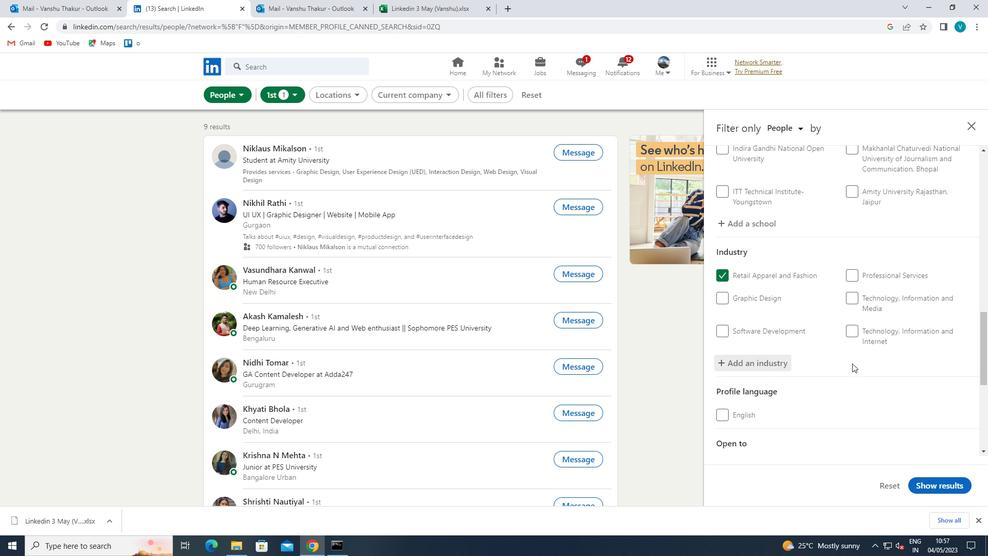 
Action: Mouse scrolled (852, 363) with delta (0, 0)
Screenshot: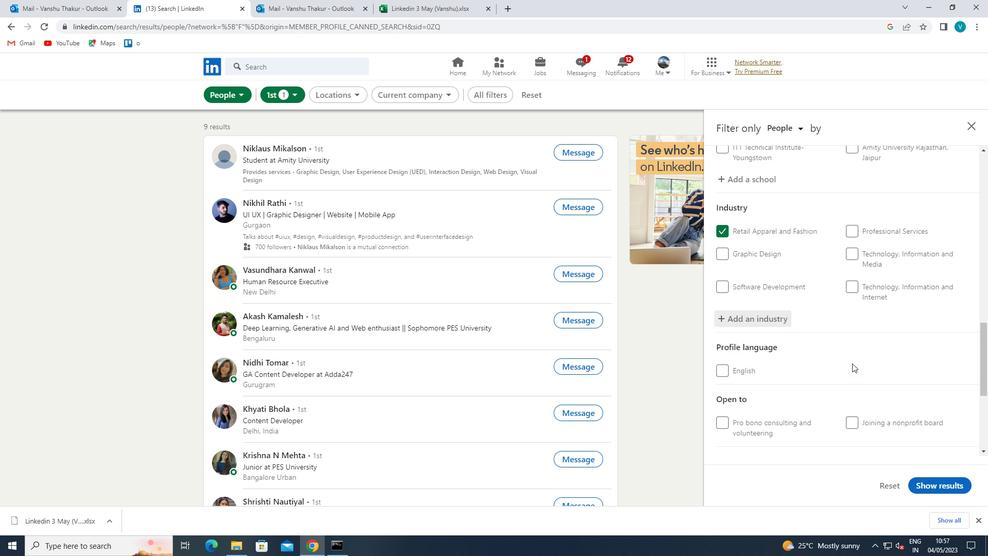 
Action: Mouse moved to (873, 366)
Screenshot: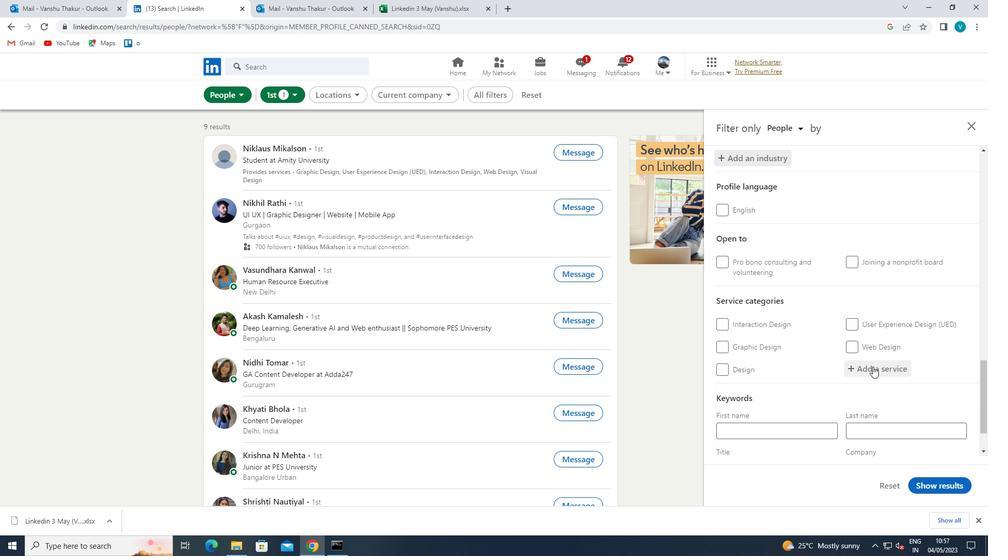 
Action: Mouse pressed left at (873, 366)
Screenshot: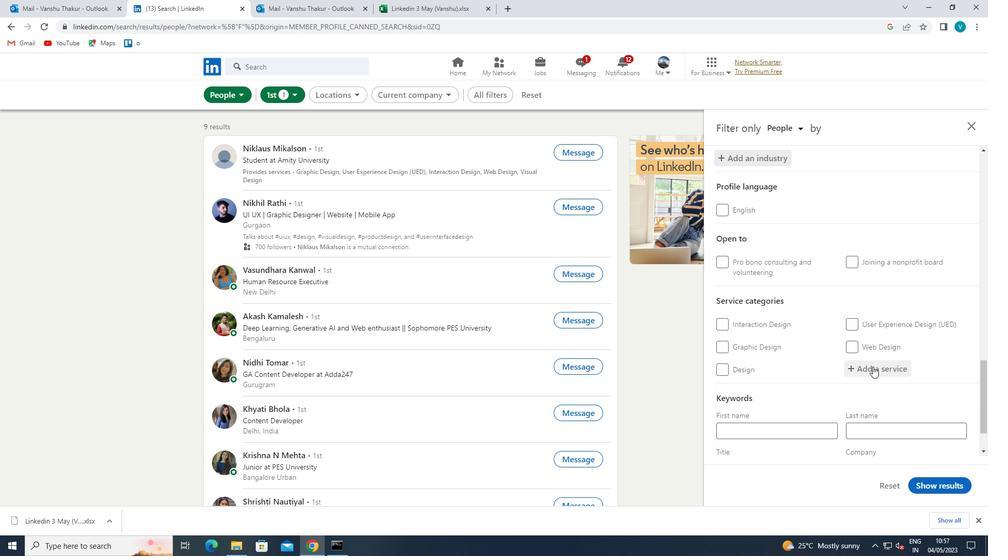 
Action: Key pressed <Key.shift>HOME
Screenshot: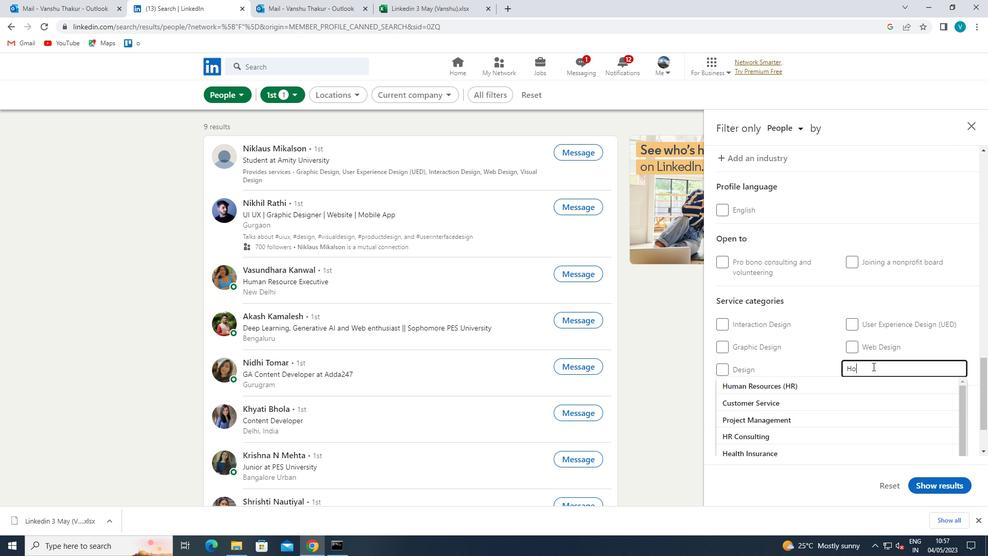 
Action: Mouse moved to (860, 385)
Screenshot: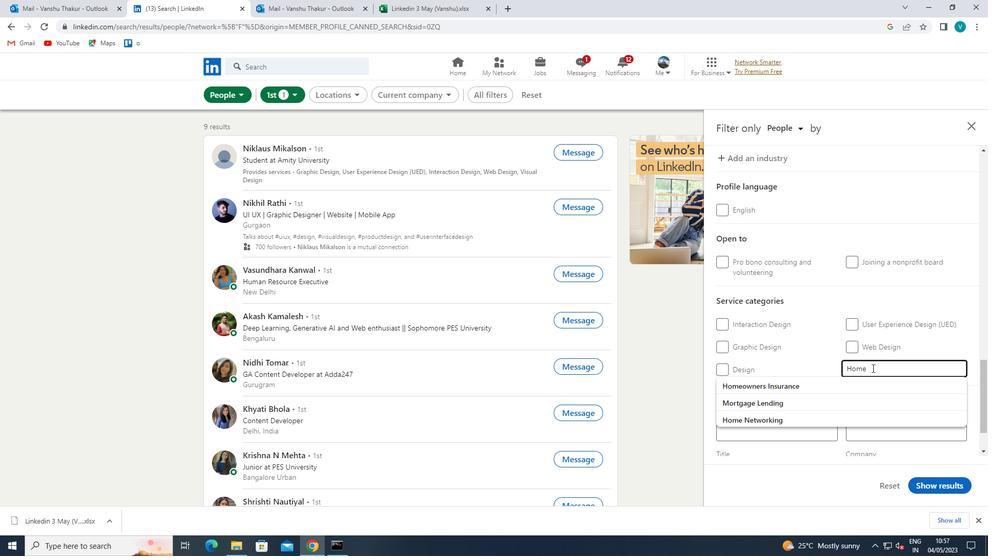
Action: Mouse pressed left at (860, 385)
Screenshot: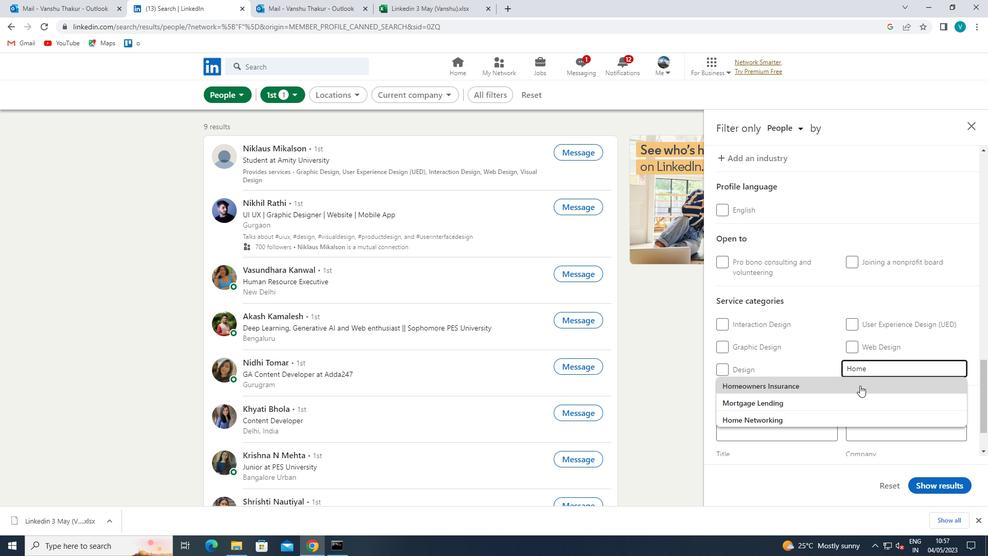
Action: Mouse scrolled (860, 385) with delta (0, 0)
Screenshot: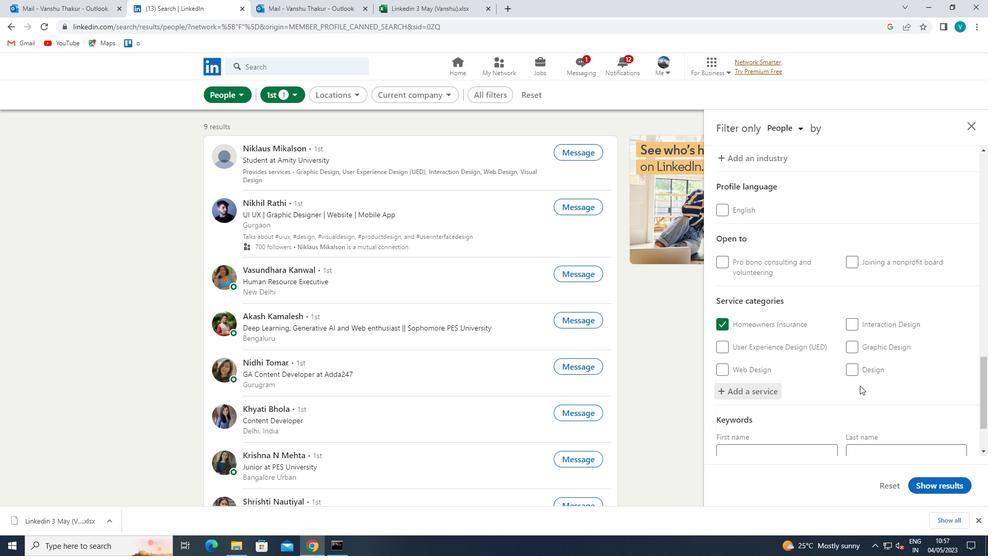 
Action: Mouse scrolled (860, 385) with delta (0, 0)
Screenshot: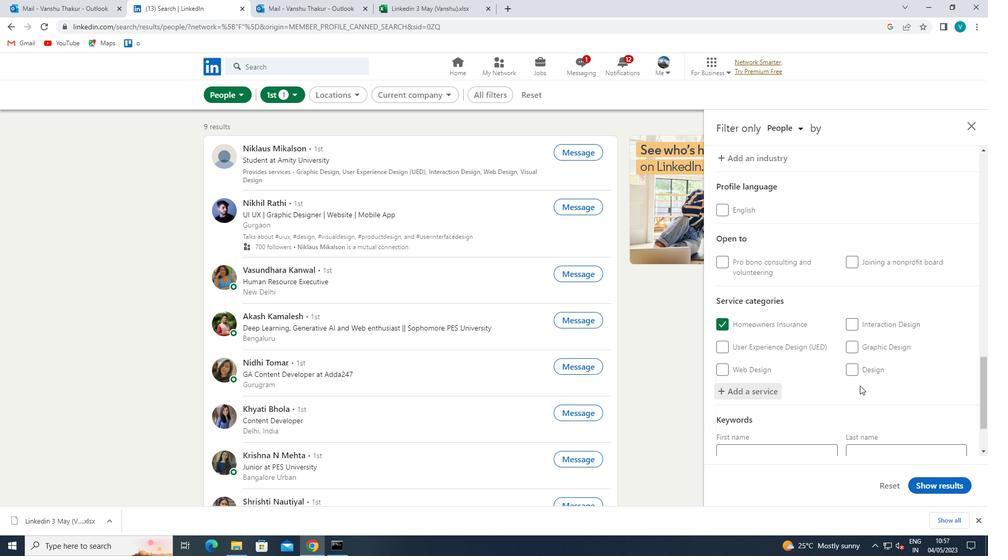 
Action: Mouse scrolled (860, 385) with delta (0, 0)
Screenshot: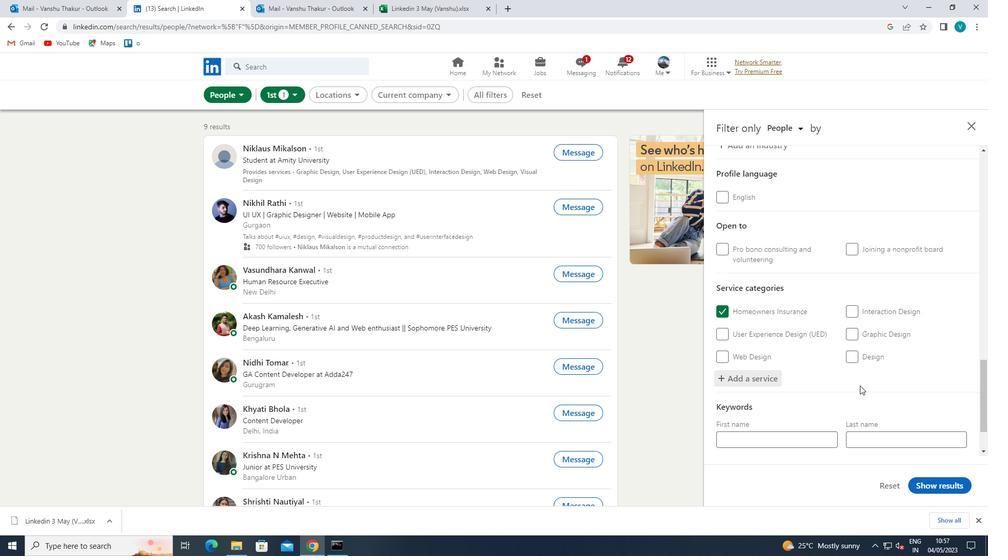
Action: Mouse scrolled (860, 385) with delta (0, 0)
Screenshot: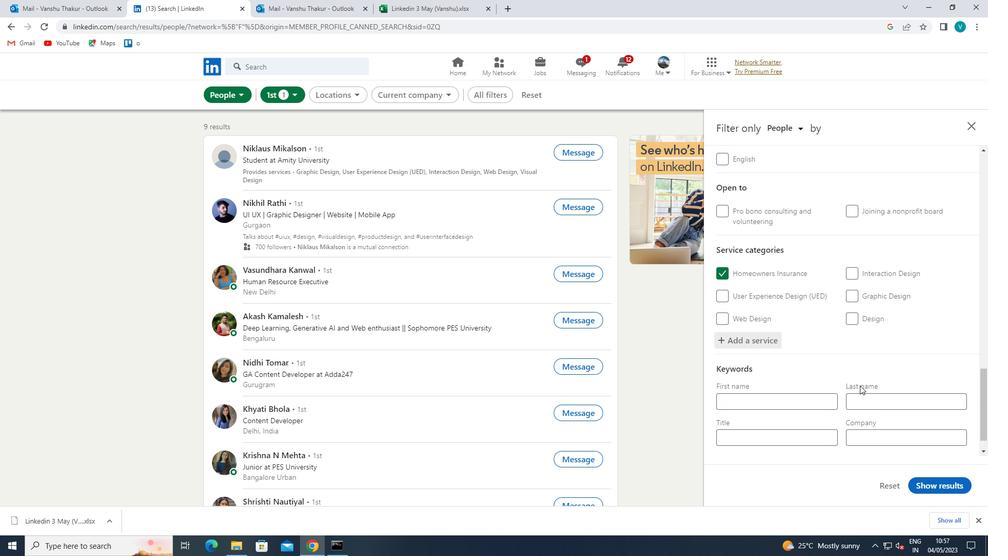 
Action: Mouse moved to (825, 406)
Screenshot: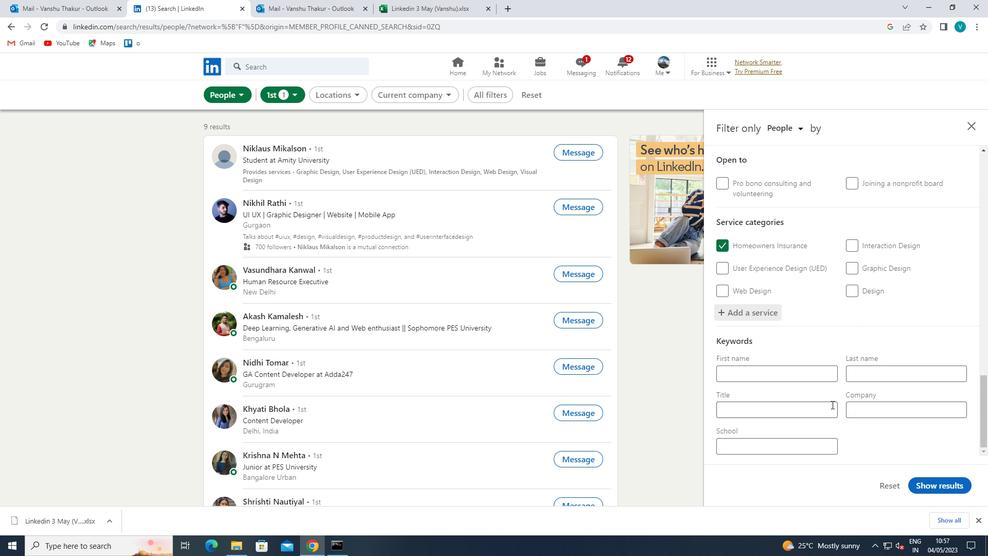 
Action: Mouse pressed left at (825, 406)
Screenshot: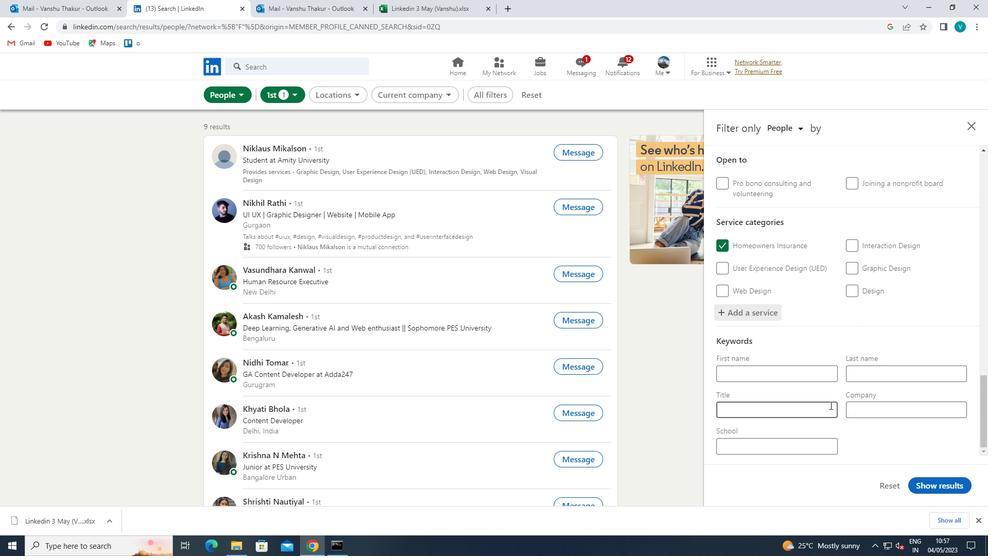 
Action: Key pressed <Key.shift>DATA<Key.space><Key.backspace><Key.backspace><Key.backspace><Key.backspace><Key.backspace><Key.shift>DATA<Key.space><Key.shift>ENTRY<Key.space>
Screenshot: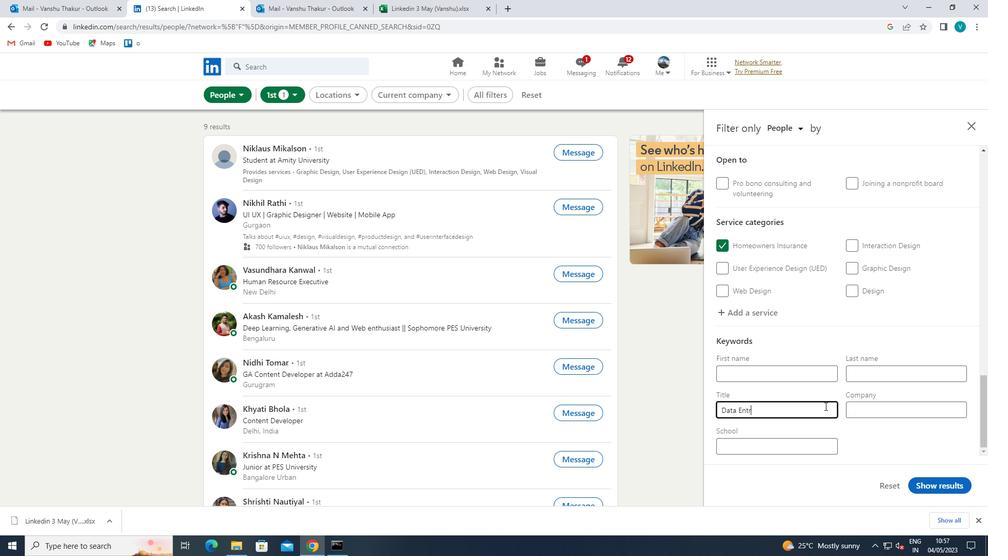 
Action: Mouse moved to (928, 487)
Screenshot: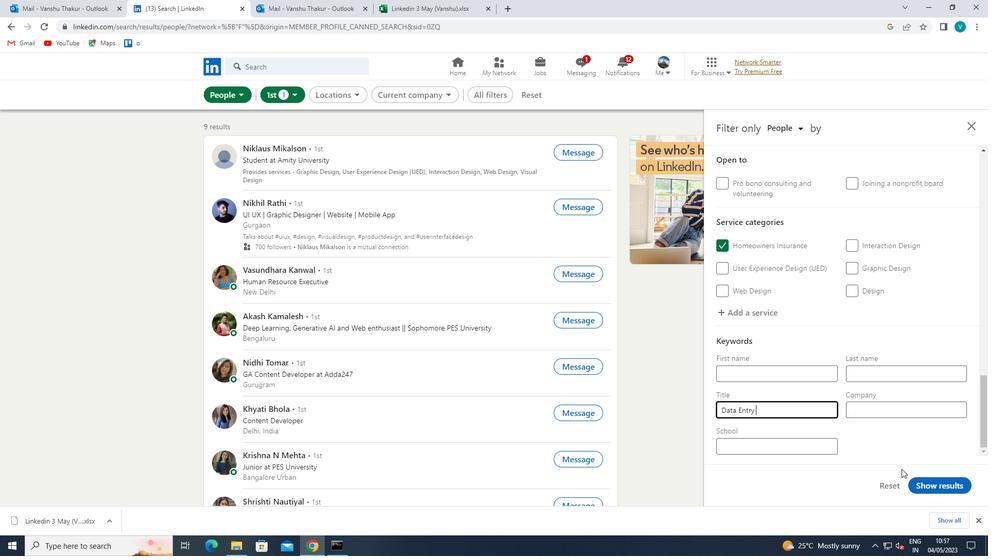 
Action: Mouse pressed left at (928, 487)
Screenshot: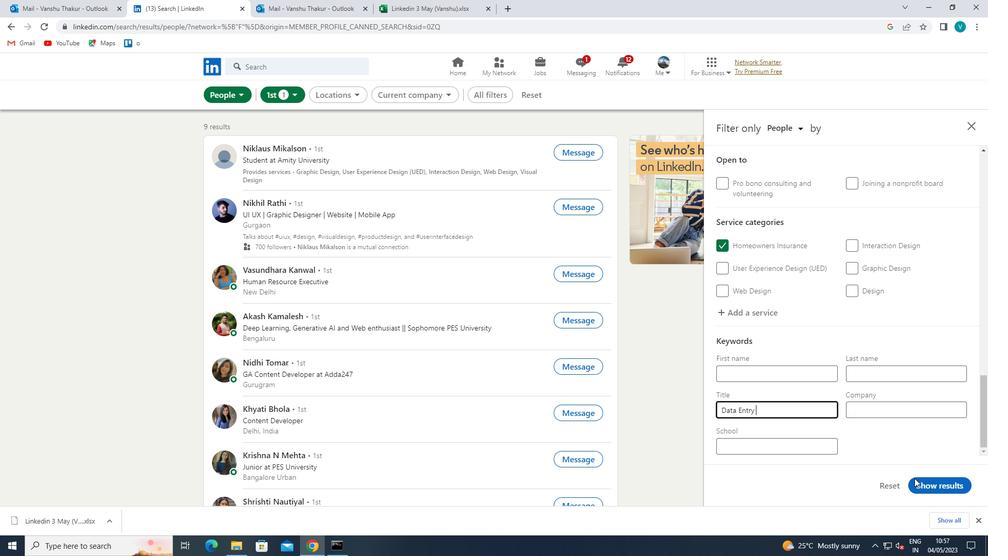 
Action: Mouse moved to (929, 487)
Screenshot: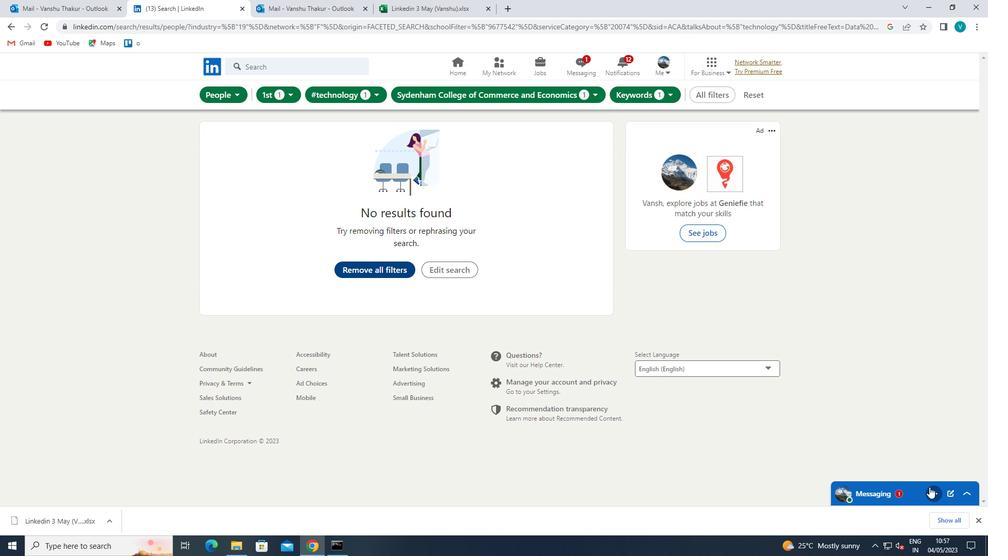 
